 Task: Get directions from Grand Teton National Park, Wyoming, United States to Walnut Canyon National Monument, Arizona, United States and reverse  starting point and destination and check the flight options
Action: Mouse moved to (419, 680)
Screenshot: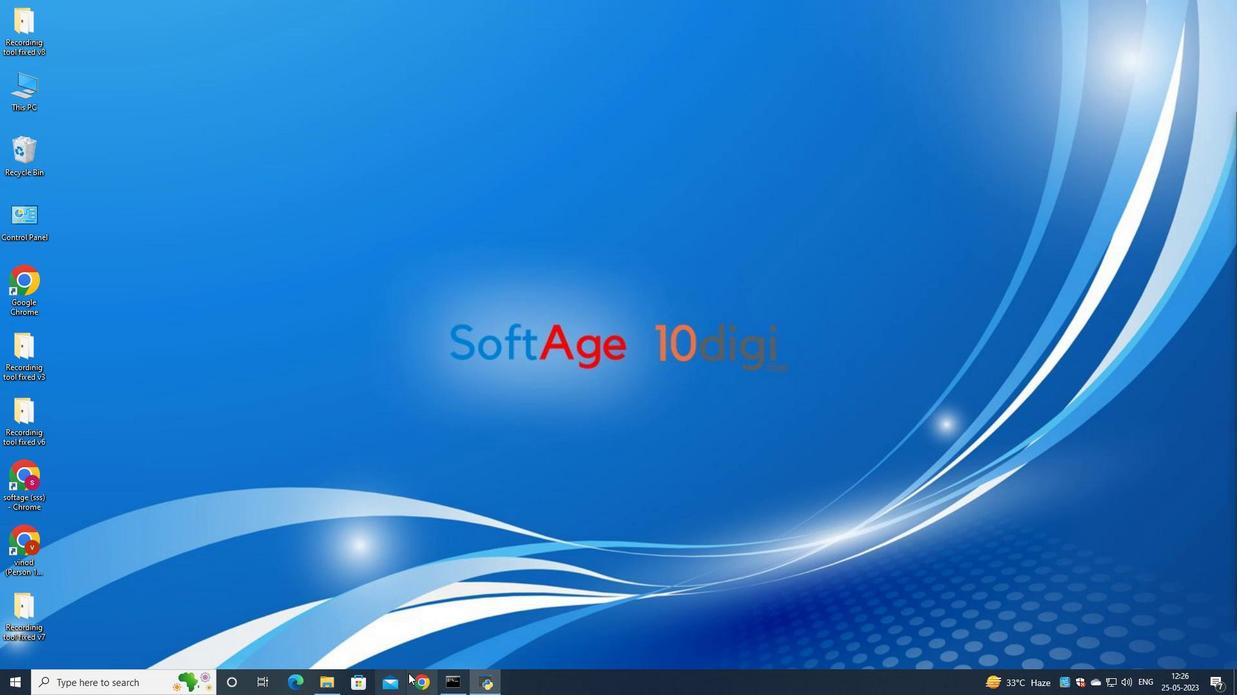 
Action: Mouse pressed left at (419, 680)
Screenshot: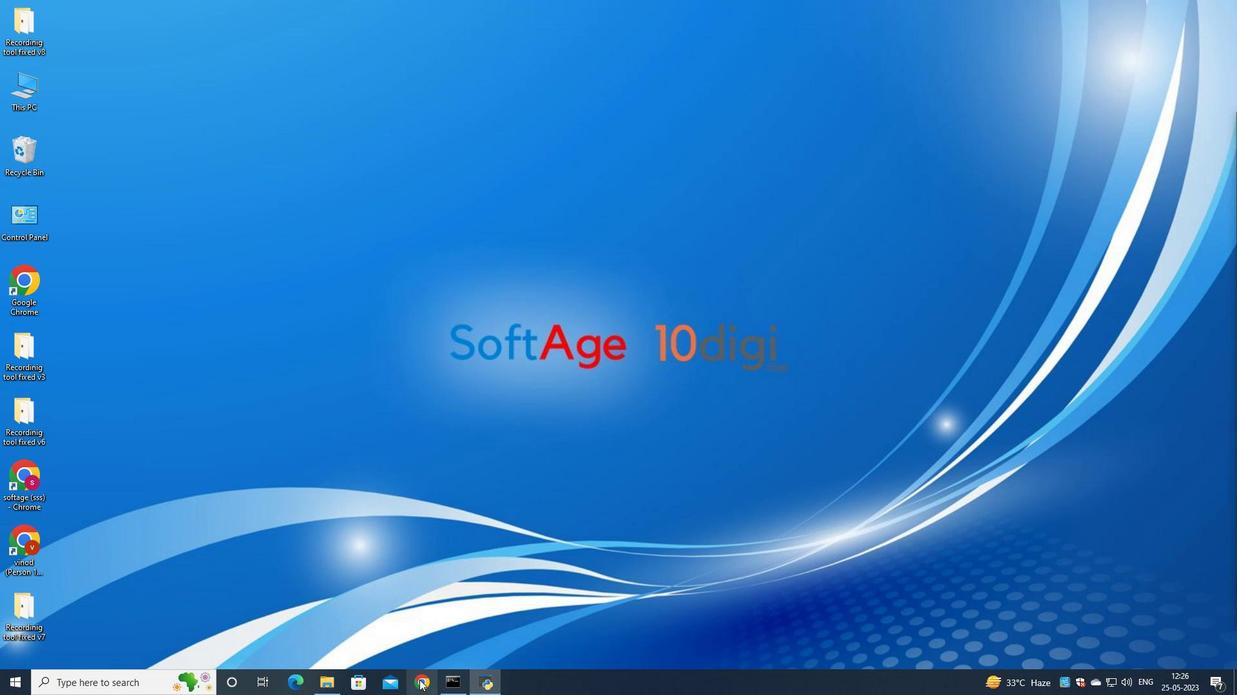 
Action: Mouse moved to (552, 397)
Screenshot: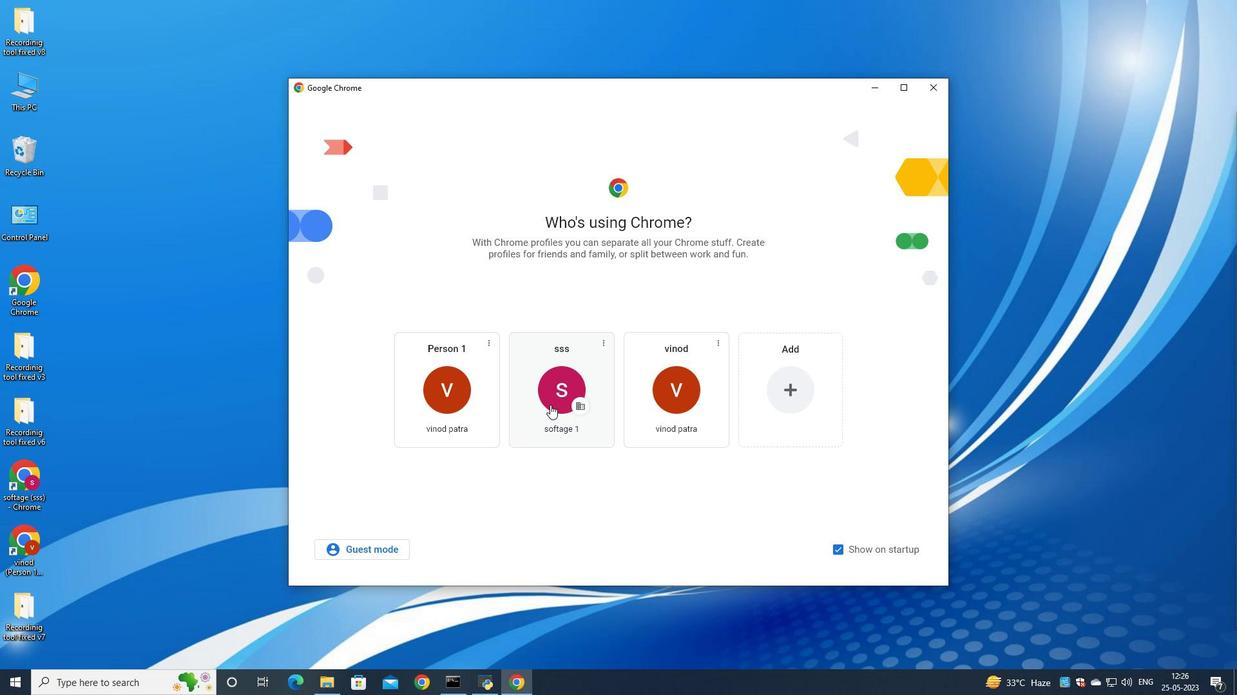 
Action: Mouse pressed left at (552, 397)
Screenshot: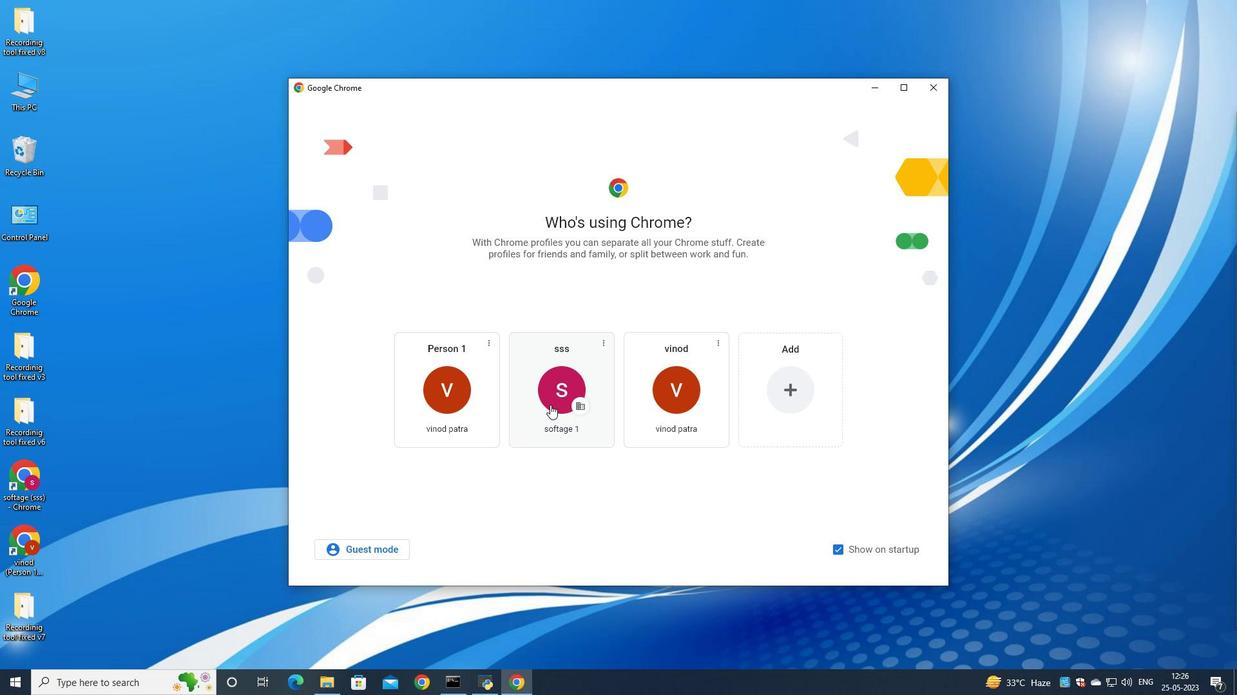 
Action: Mouse moved to (1185, 65)
Screenshot: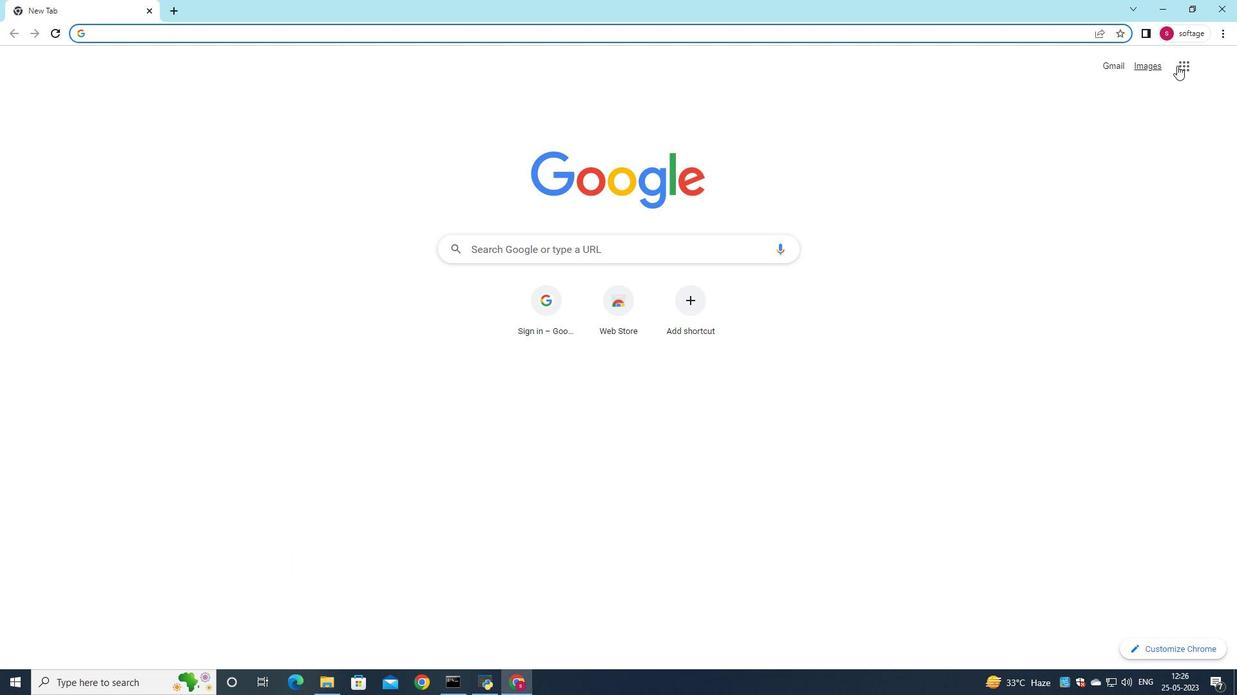 
Action: Mouse pressed left at (1185, 65)
Screenshot: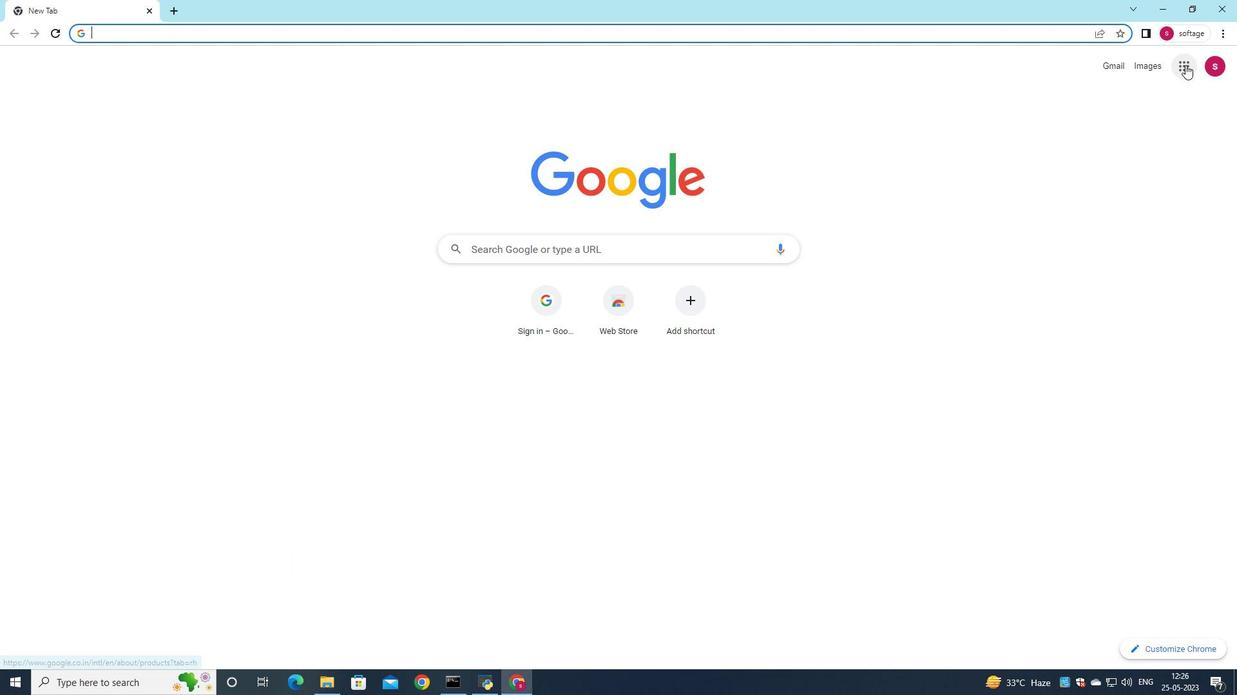 
Action: Mouse moved to (1165, 251)
Screenshot: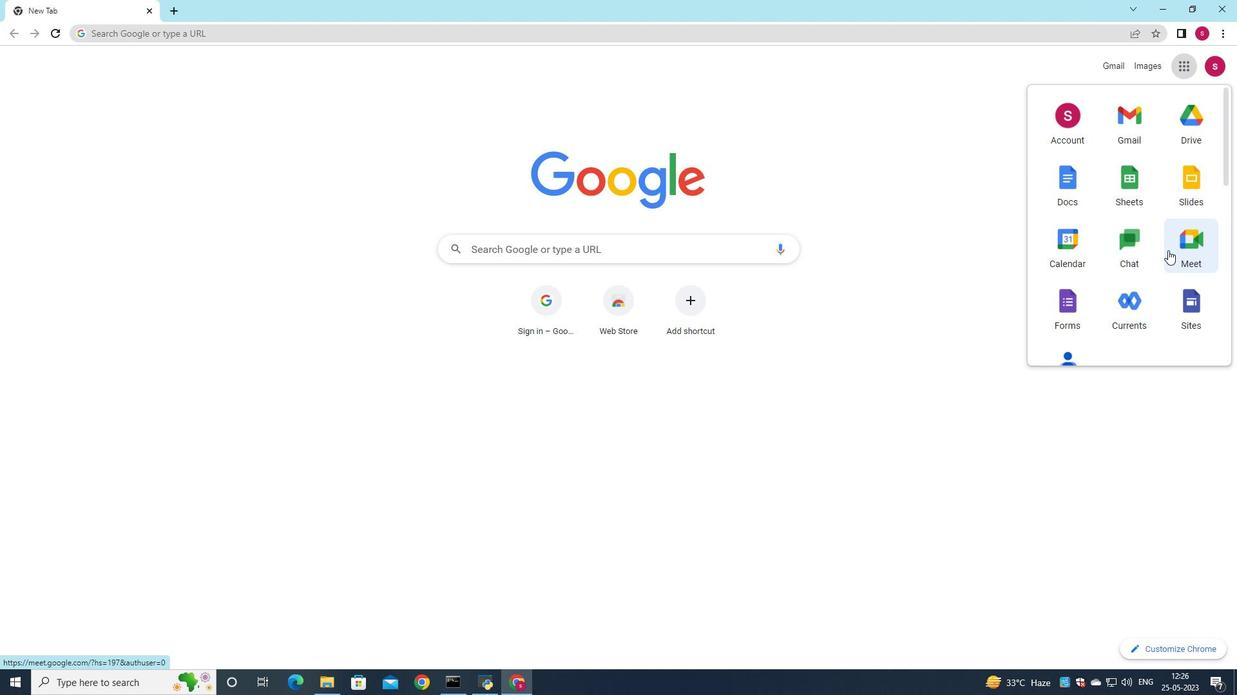 
Action: Mouse scrolled (1165, 251) with delta (0, 0)
Screenshot: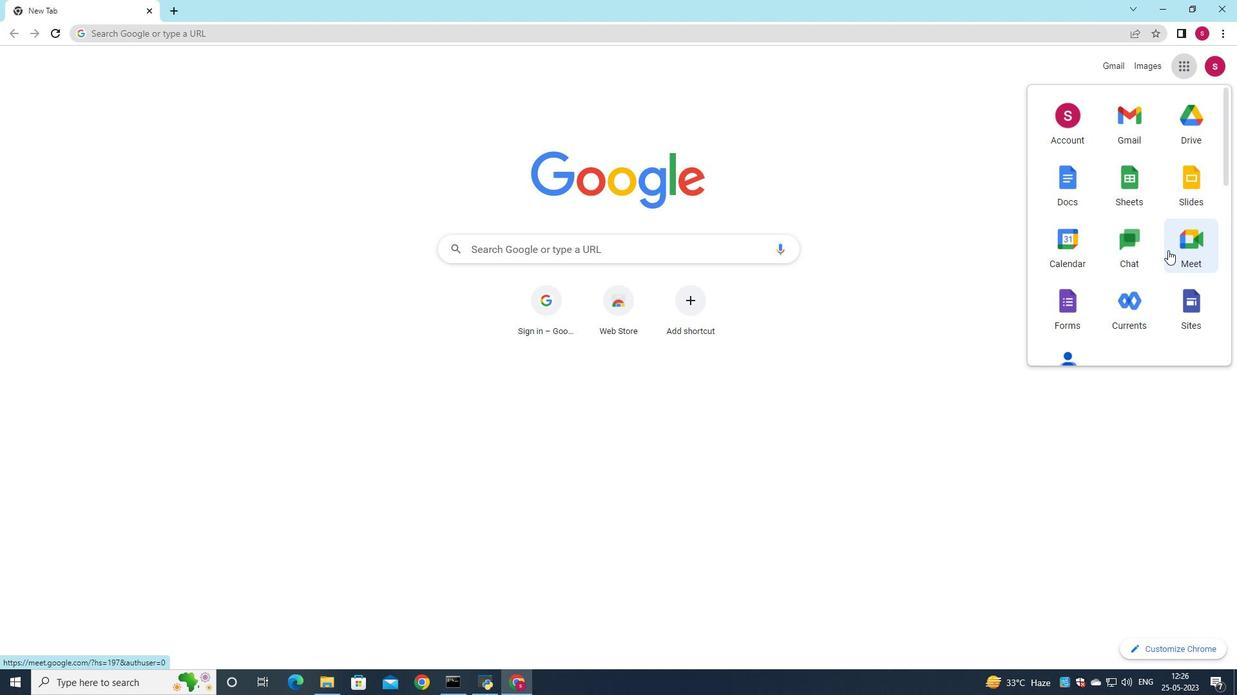 
Action: Mouse moved to (1165, 252)
Screenshot: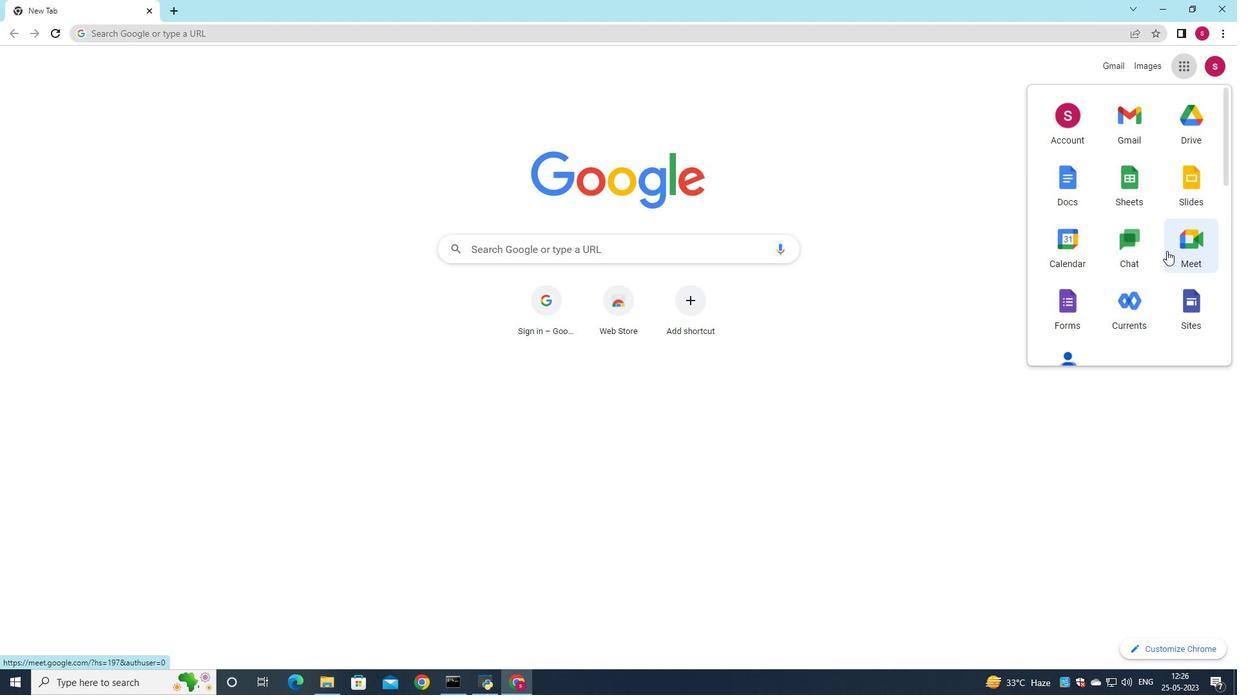 
Action: Mouse scrolled (1165, 251) with delta (0, 0)
Screenshot: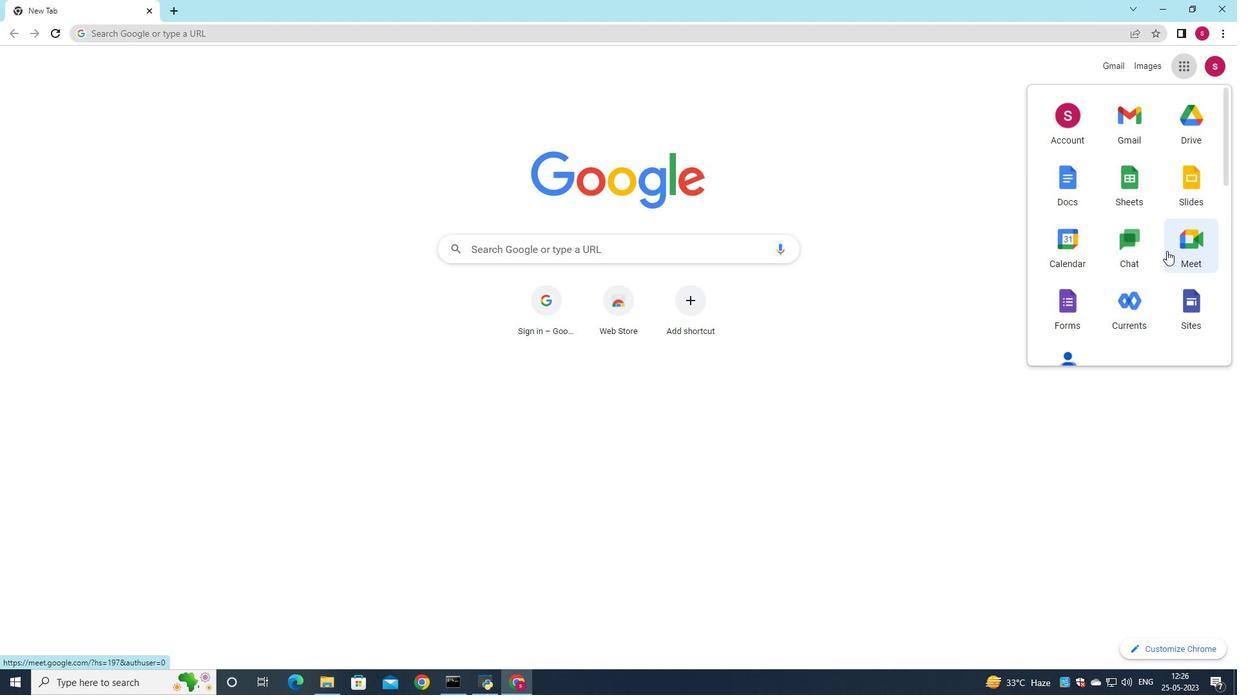 
Action: Mouse moved to (1192, 318)
Screenshot: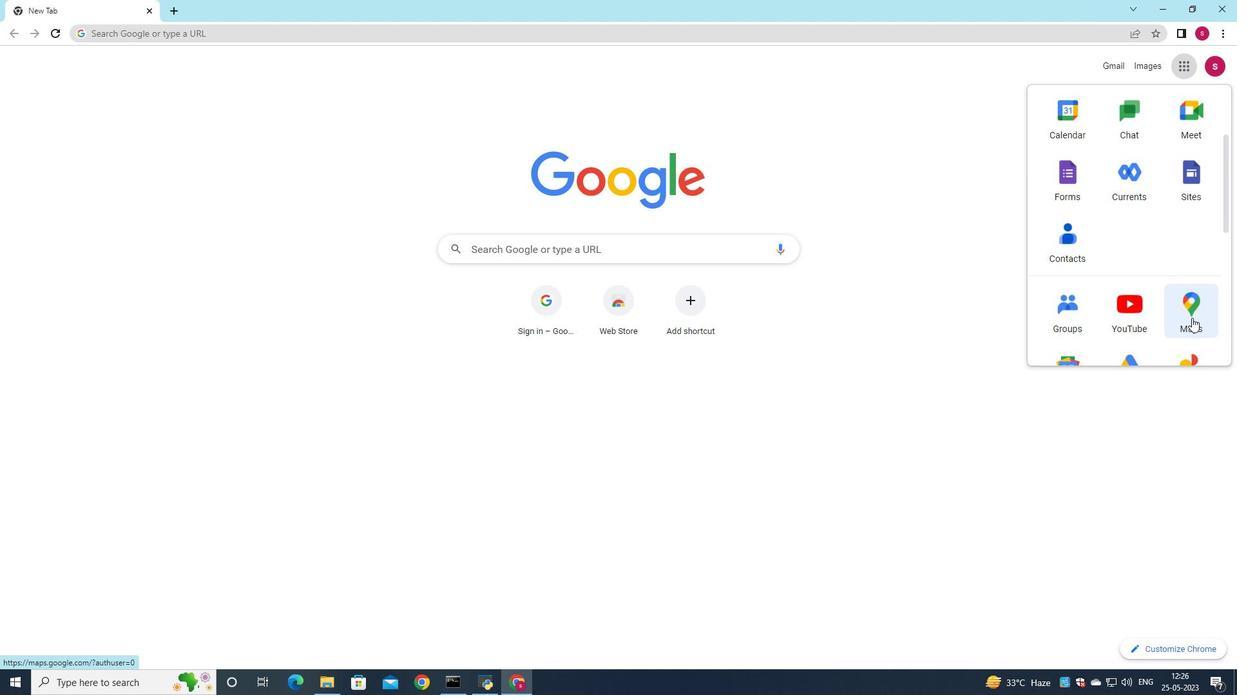 
Action: Mouse pressed left at (1192, 318)
Screenshot: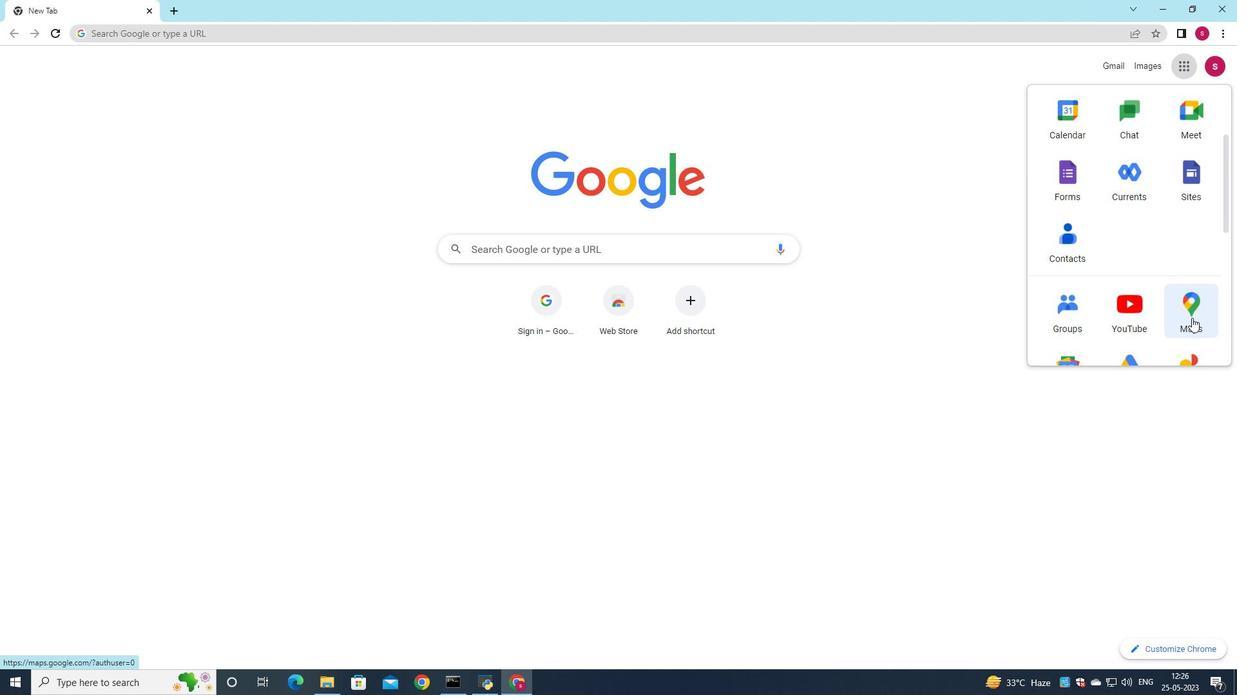 
Action: Mouse moved to (287, 56)
Screenshot: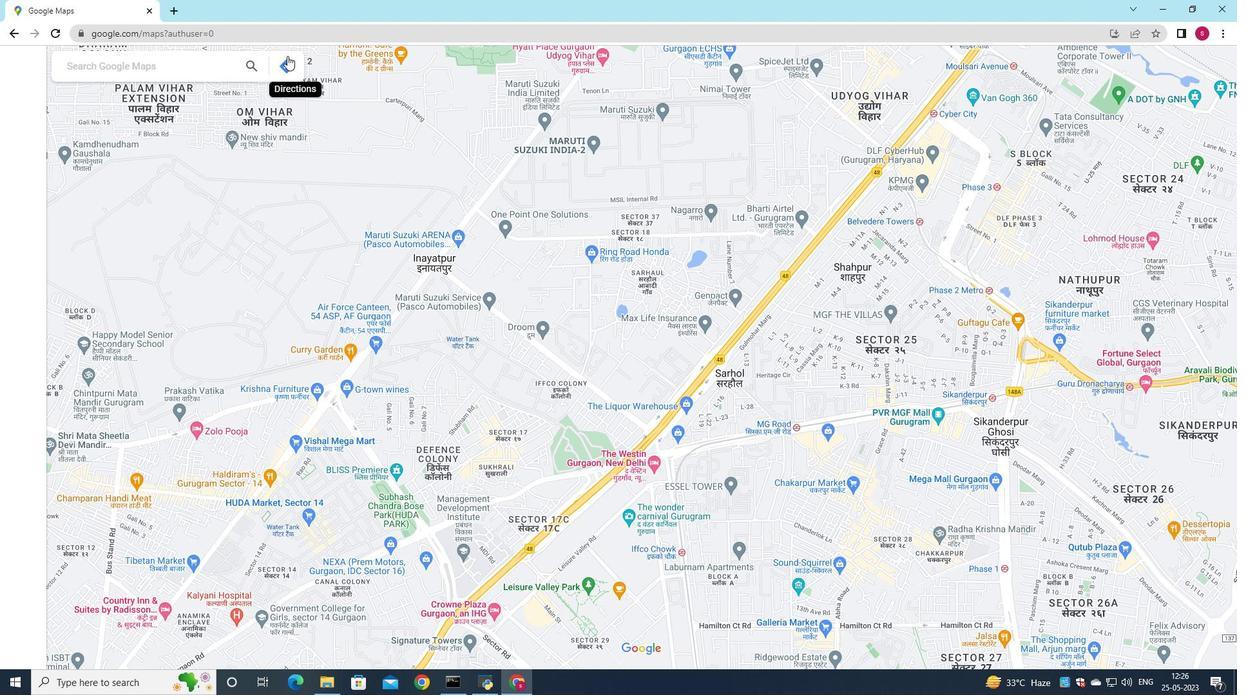 
Action: Mouse pressed left at (287, 56)
Screenshot: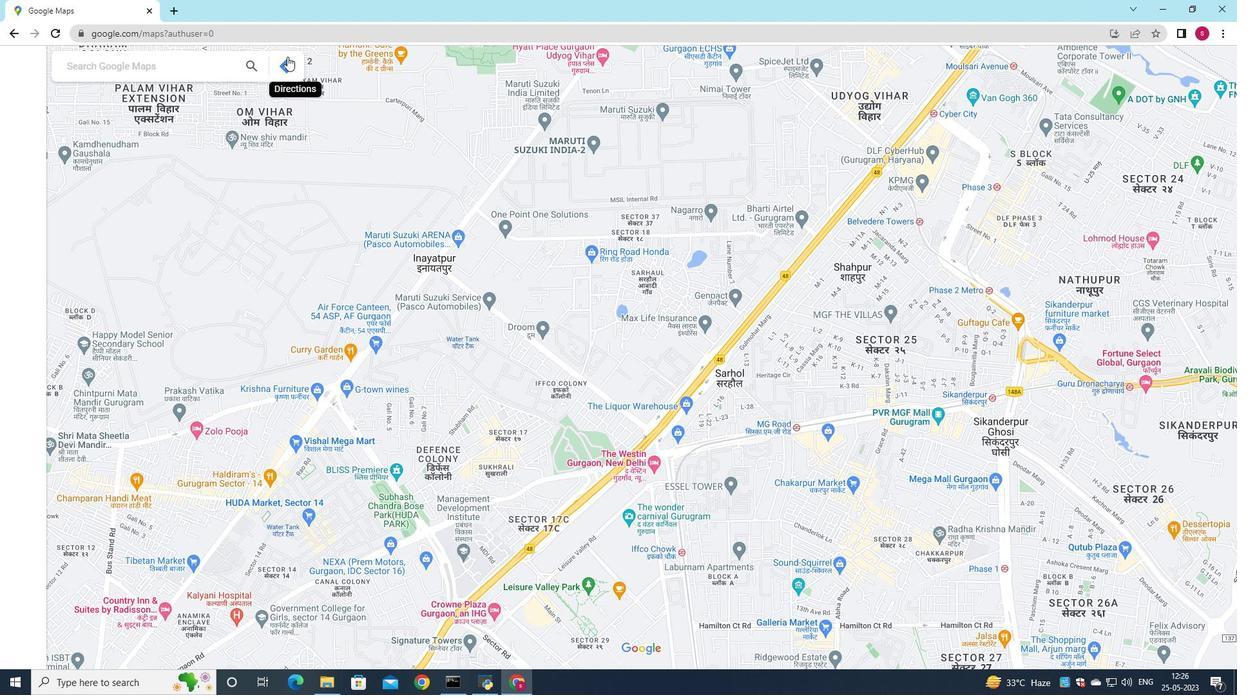 
Action: Mouse moved to (225, 154)
Screenshot: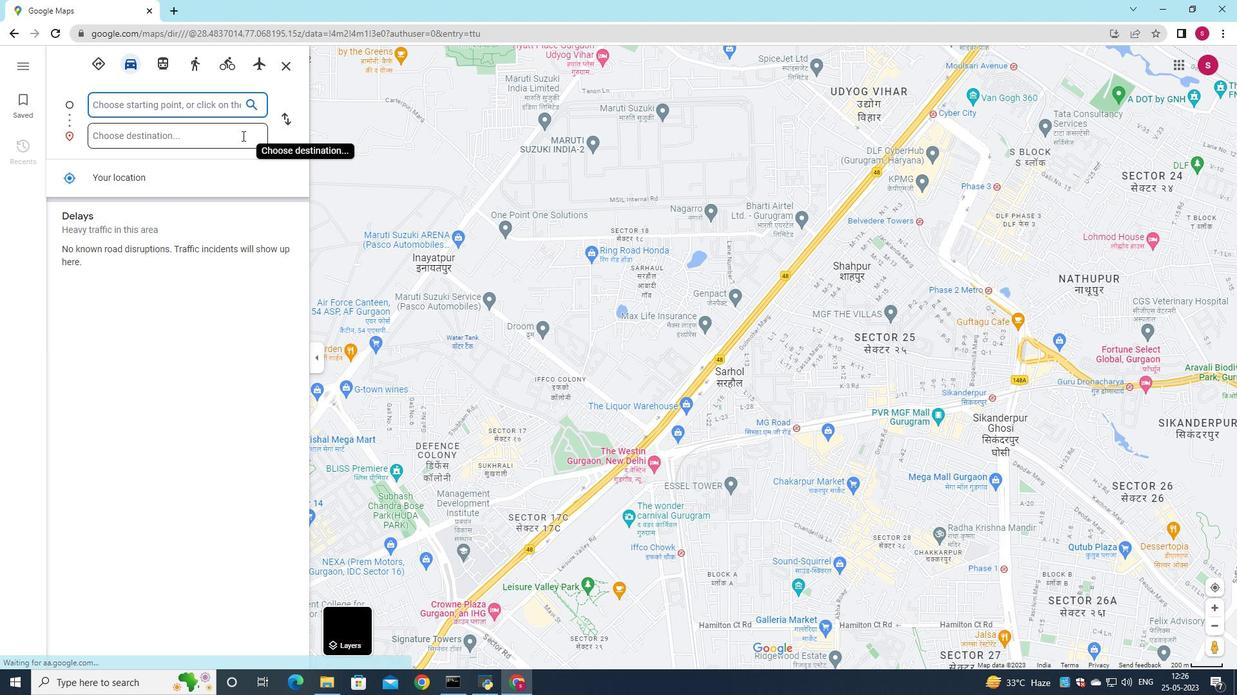 
Action: Key pressed <Key.shift>grand<Key.space><Key.backspace><Key.backspace><Key.backspace><Key.backspace><Key.backspace><Key.backspace><Key.backspace><Key.backspace><Key.backspace><Key.backspace><Key.shift>Grand<Key.space><Key.shift>Teton<Key.space><Key.shift>national<Key.space><Key.shift><Key.shift><Key.shift><Key.shift><Key.shift><Key.shift><Key.shift><Key.shift><Key.shift><Key.shift><Key.shift><Key.shift>park,<Key.shift>Wyoming,<Key.shift>ub<Key.backspace>nited<Key.space><Key.shift>states
Screenshot: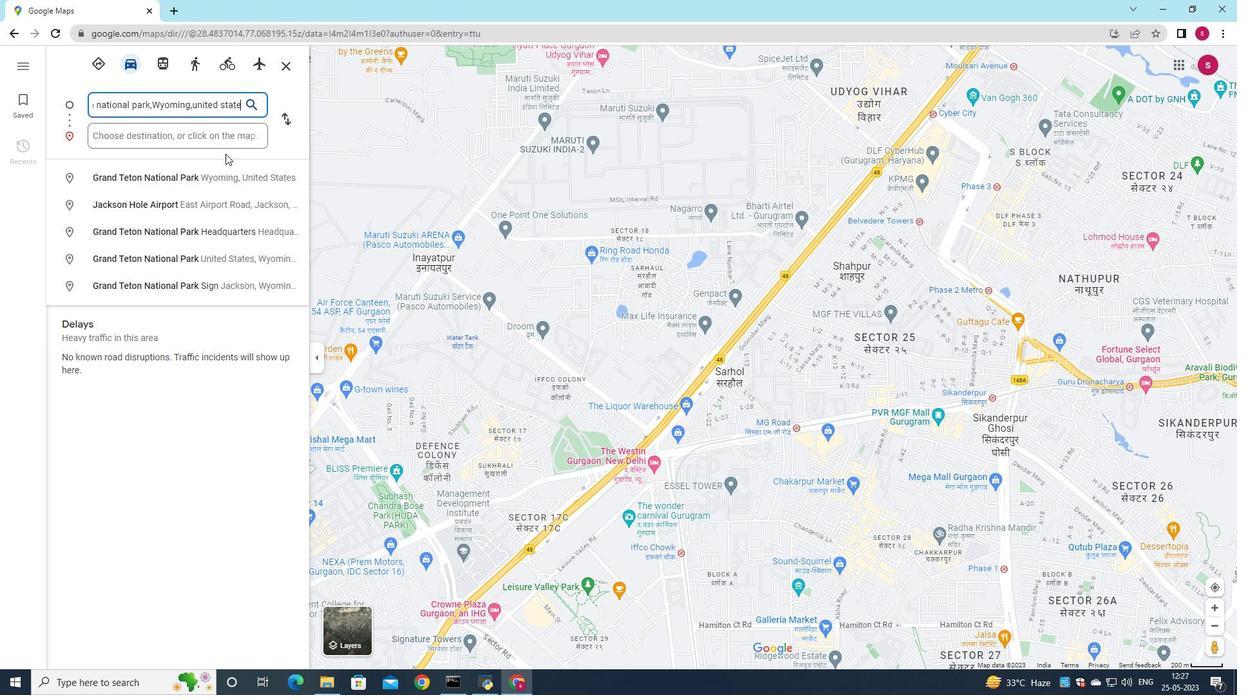 
Action: Mouse moved to (137, 131)
Screenshot: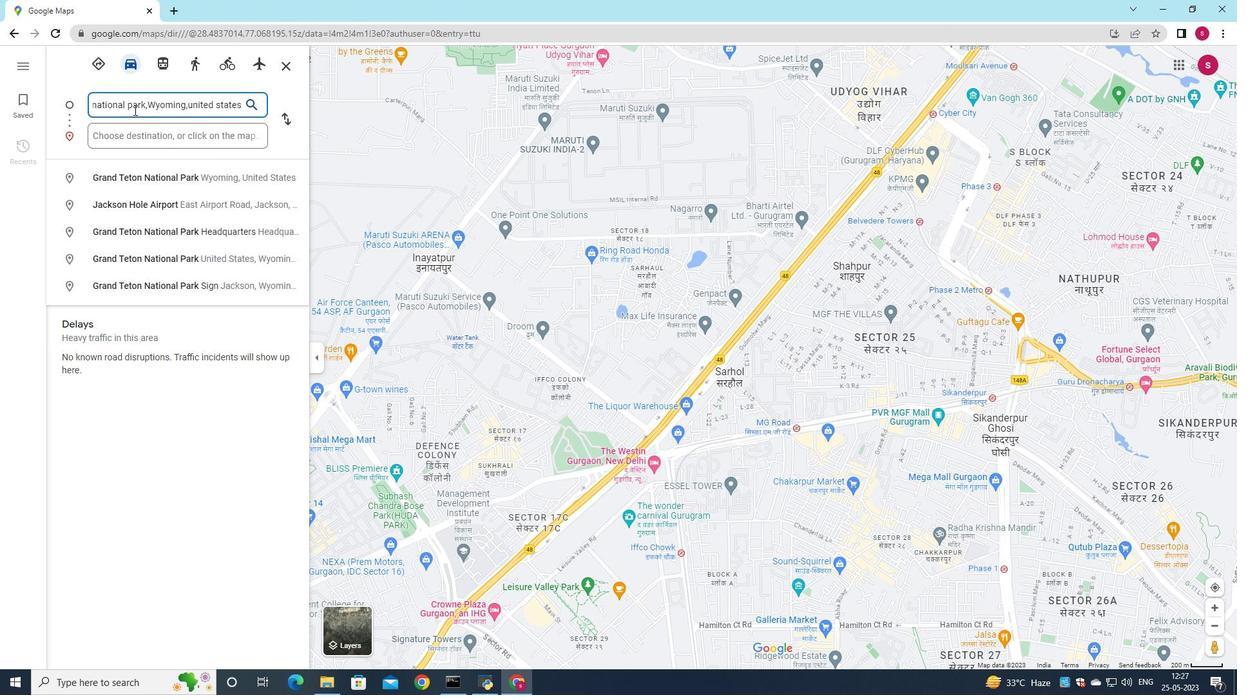 
Action: Mouse pressed left at (137, 131)
Screenshot: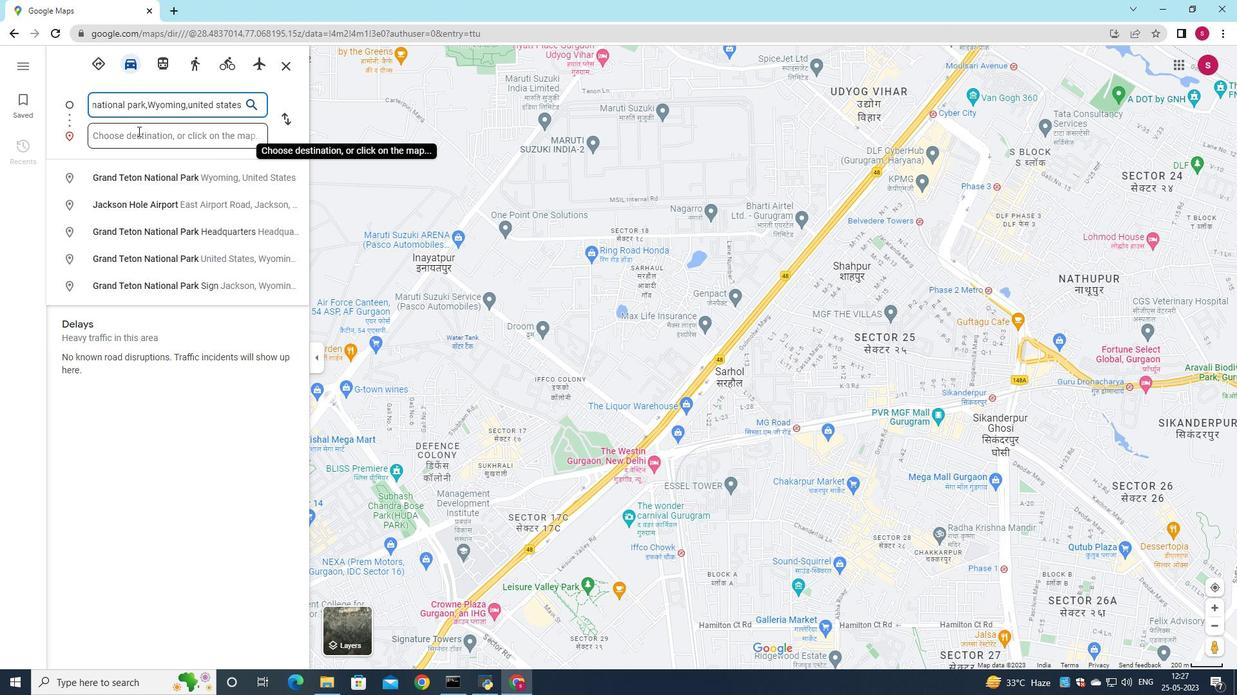
Action: Key pressed <Key.shift>Walnut<Key.space><Key.shift>Canyon<Key.space><Key.shift>National<Key.space><Key.shift><Key.shift><Key.shift><Key.shift><Key.shift>park<Key.backspace><Key.backspace><Key.backspace><Key.backspace><Key.shift>monument,<Key.shift>Arizona,<Key.shift>United<Key.space><Key.shift>States
Screenshot: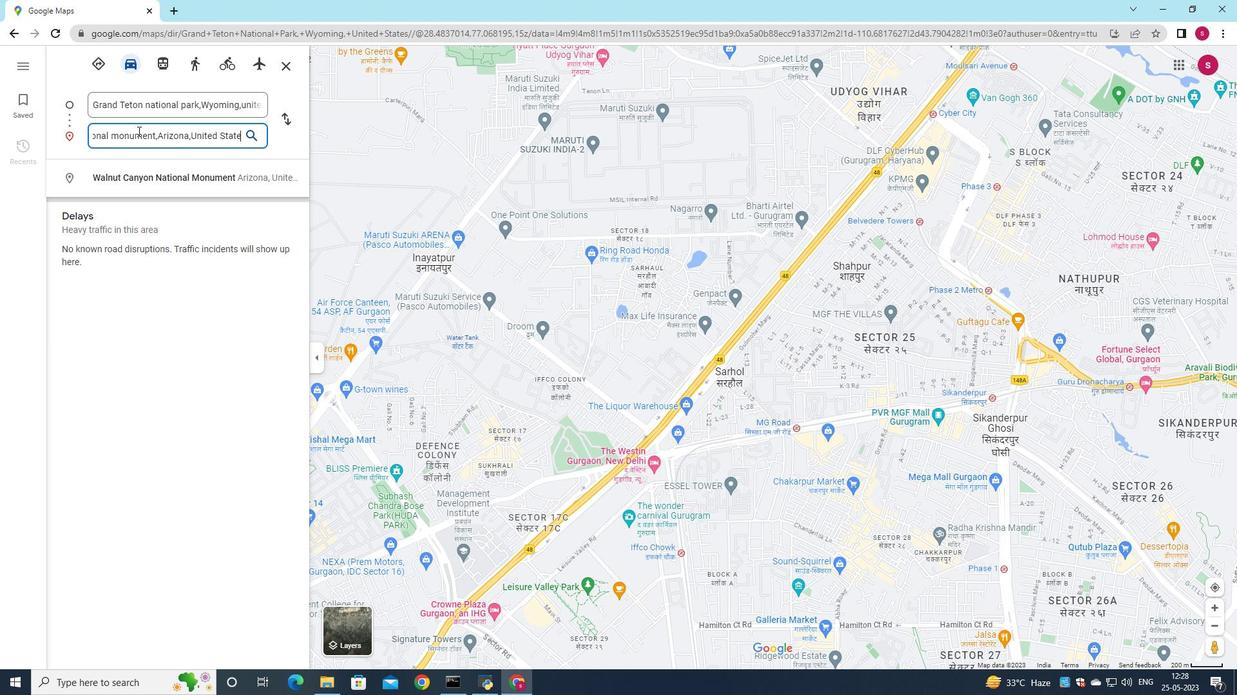 
Action: Mouse moved to (286, 113)
Screenshot: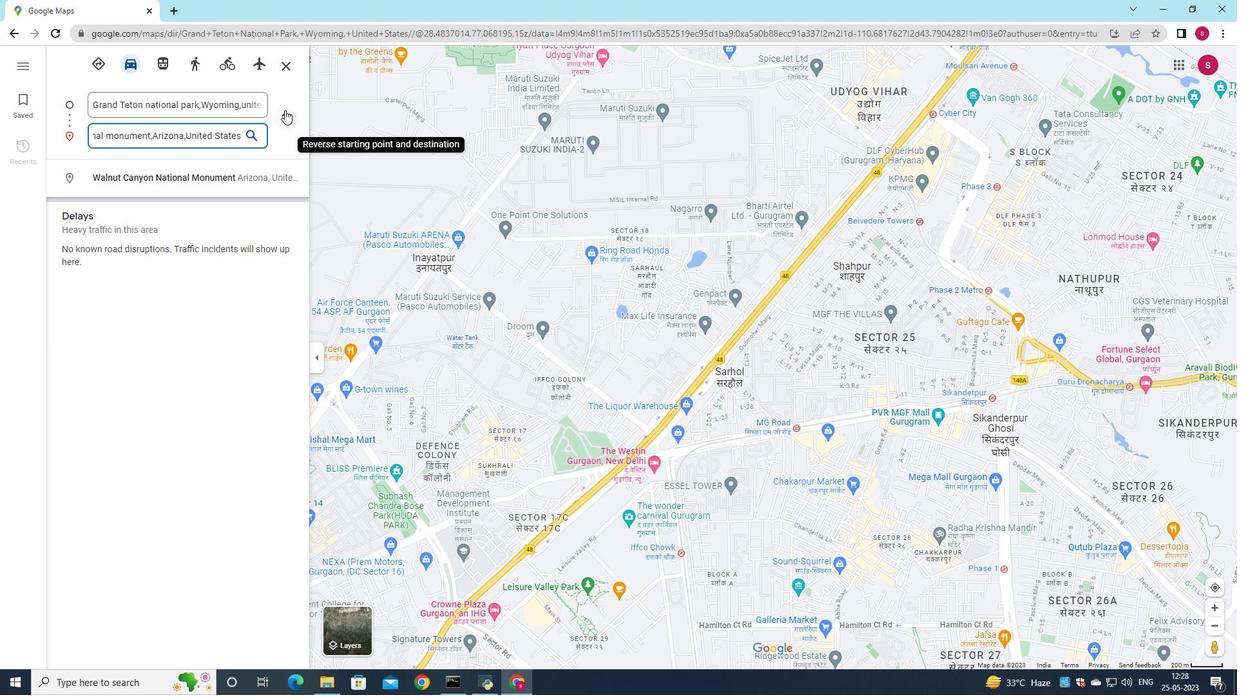 
Action: Mouse pressed left at (286, 113)
Screenshot: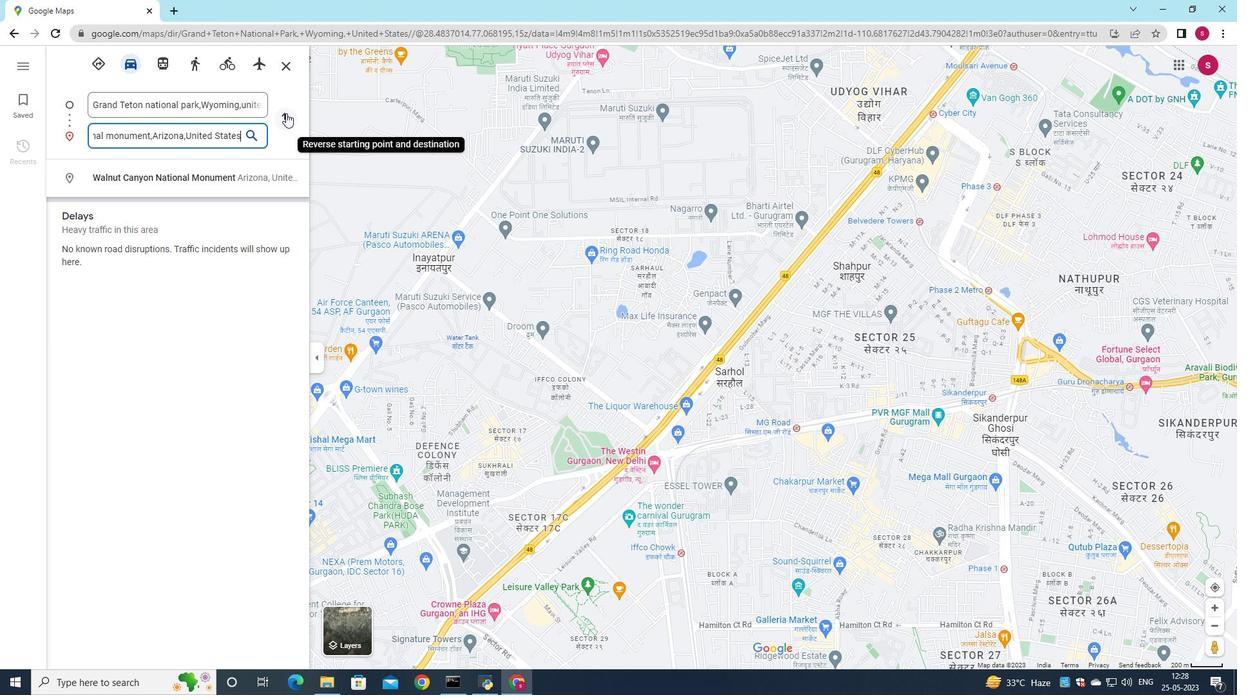 
Action: Mouse moved to (259, 67)
Screenshot: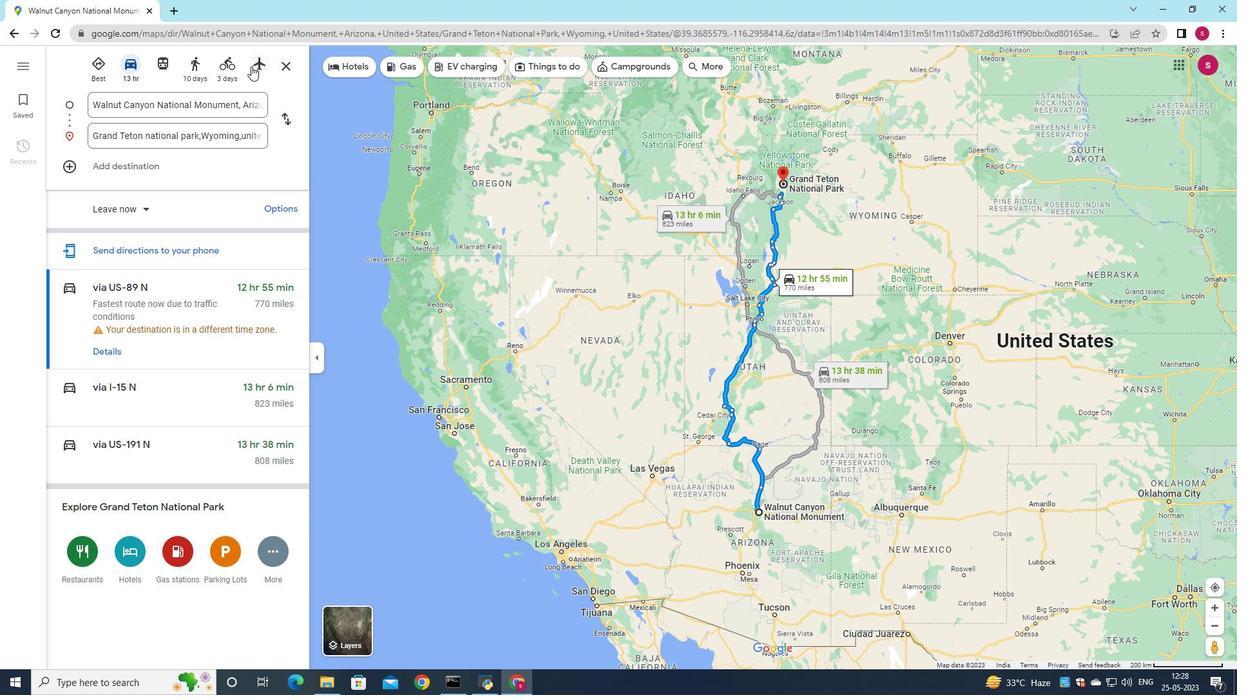 
Action: Mouse pressed left at (259, 67)
Screenshot: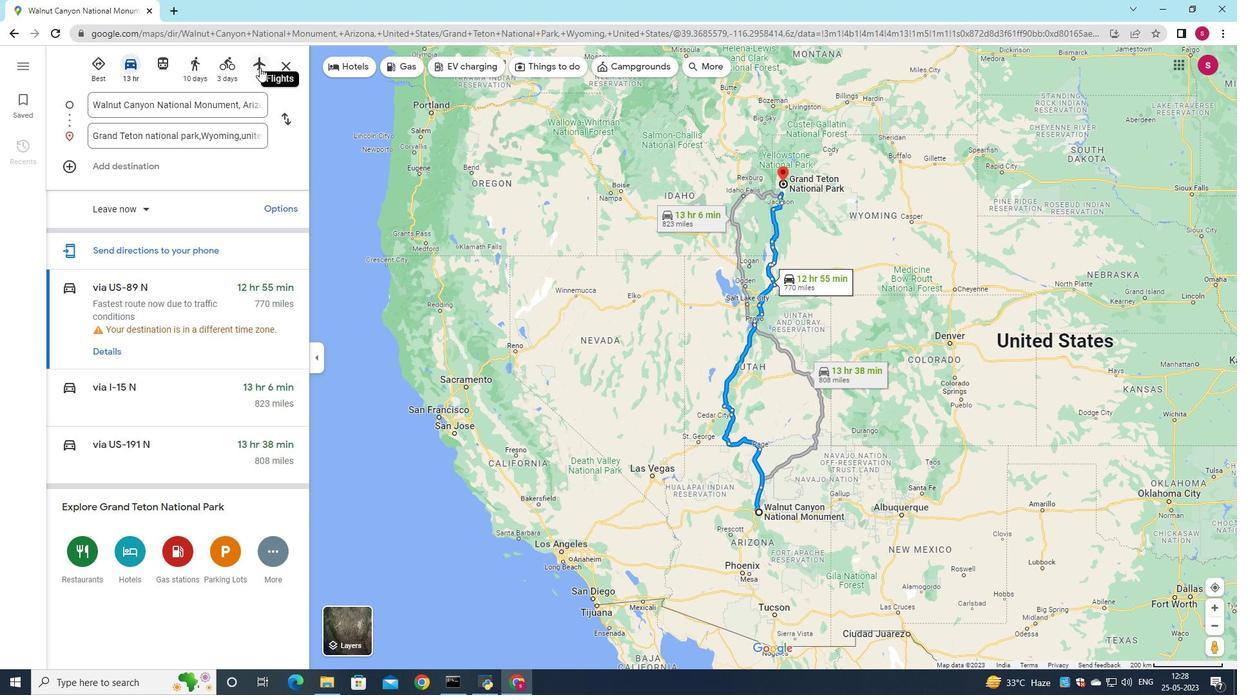 
Action: Mouse moved to (766, 495)
Screenshot: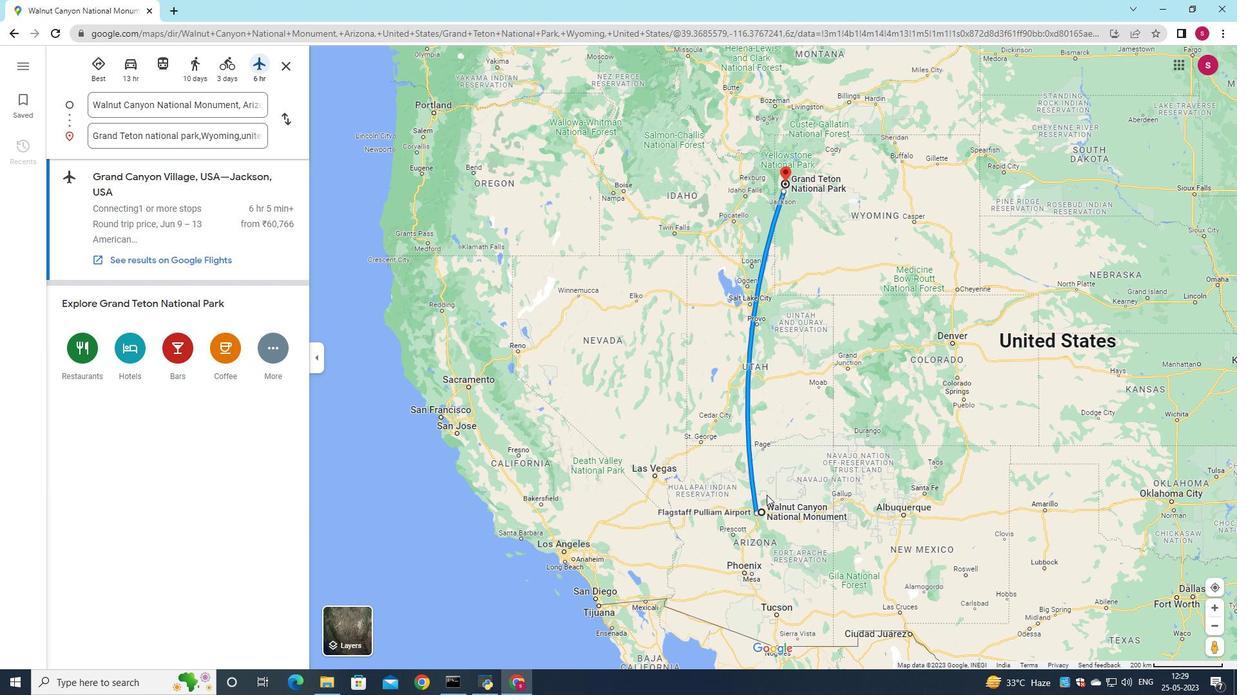 
Action: Mouse scrolled (766, 494) with delta (0, 0)
Screenshot: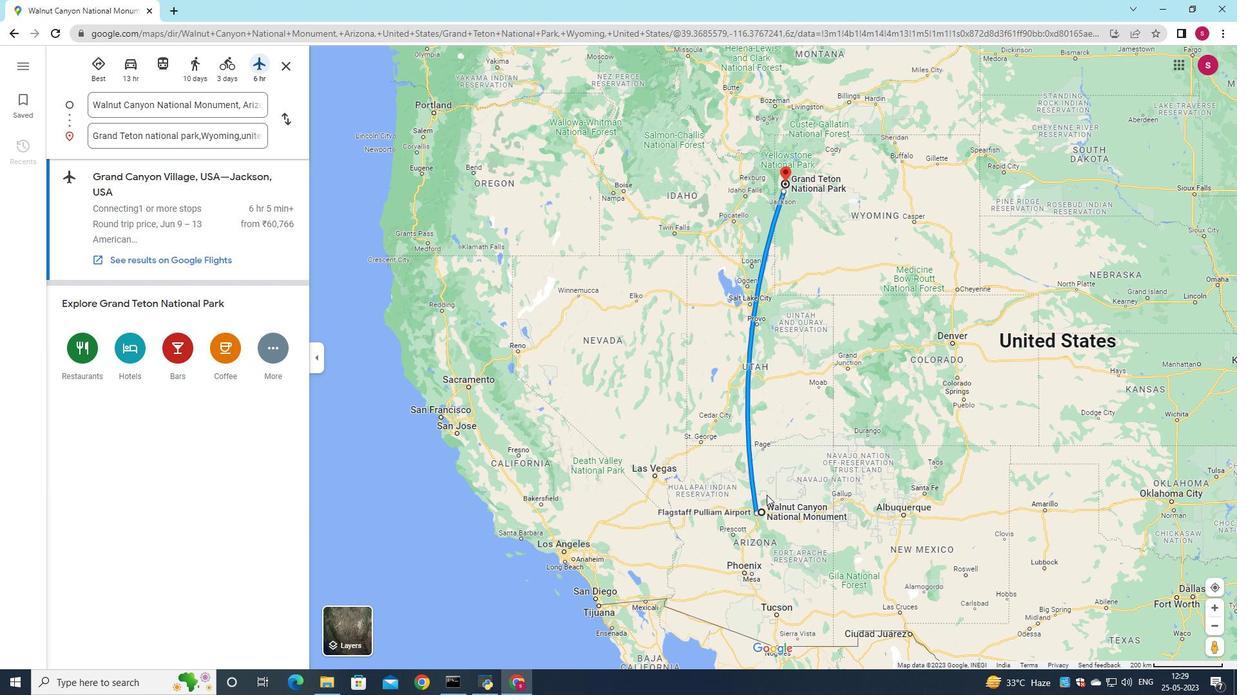 
Action: Mouse moved to (765, 495)
Screenshot: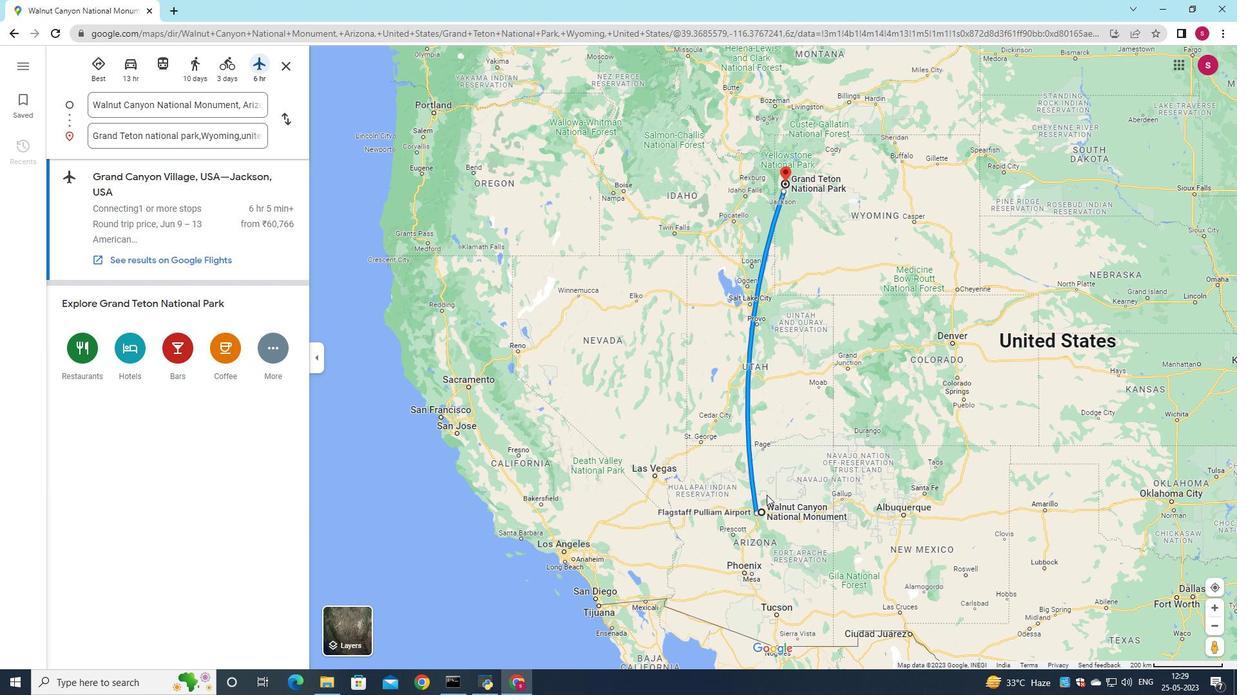 
Action: Mouse scrolled (765, 494) with delta (0, 0)
Screenshot: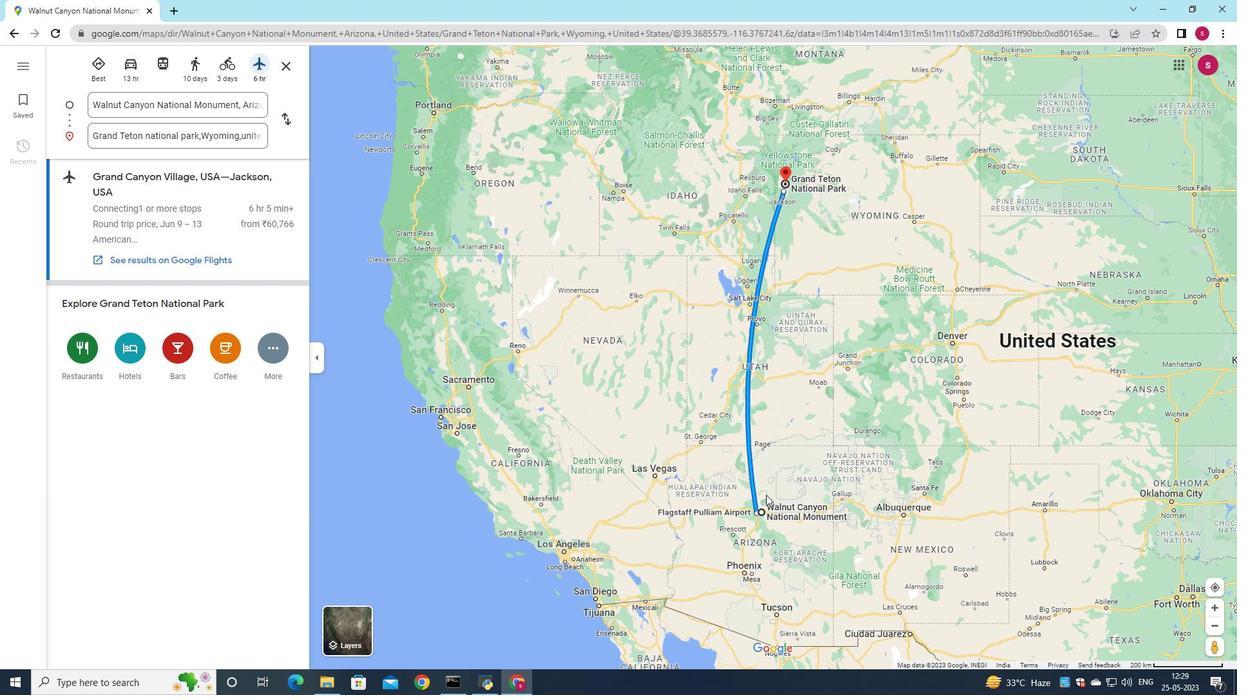 
Action: Mouse scrolled (765, 496) with delta (0, 0)
Screenshot: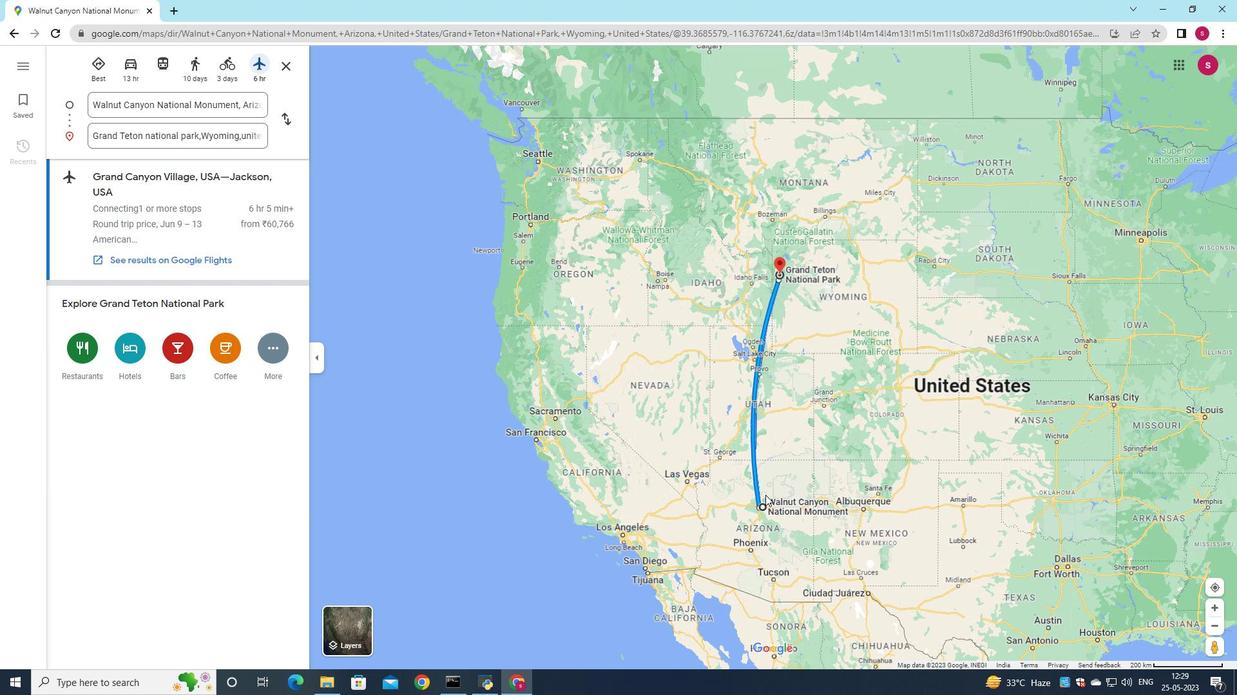 
Action: Mouse scrolled (765, 496) with delta (0, 0)
Screenshot: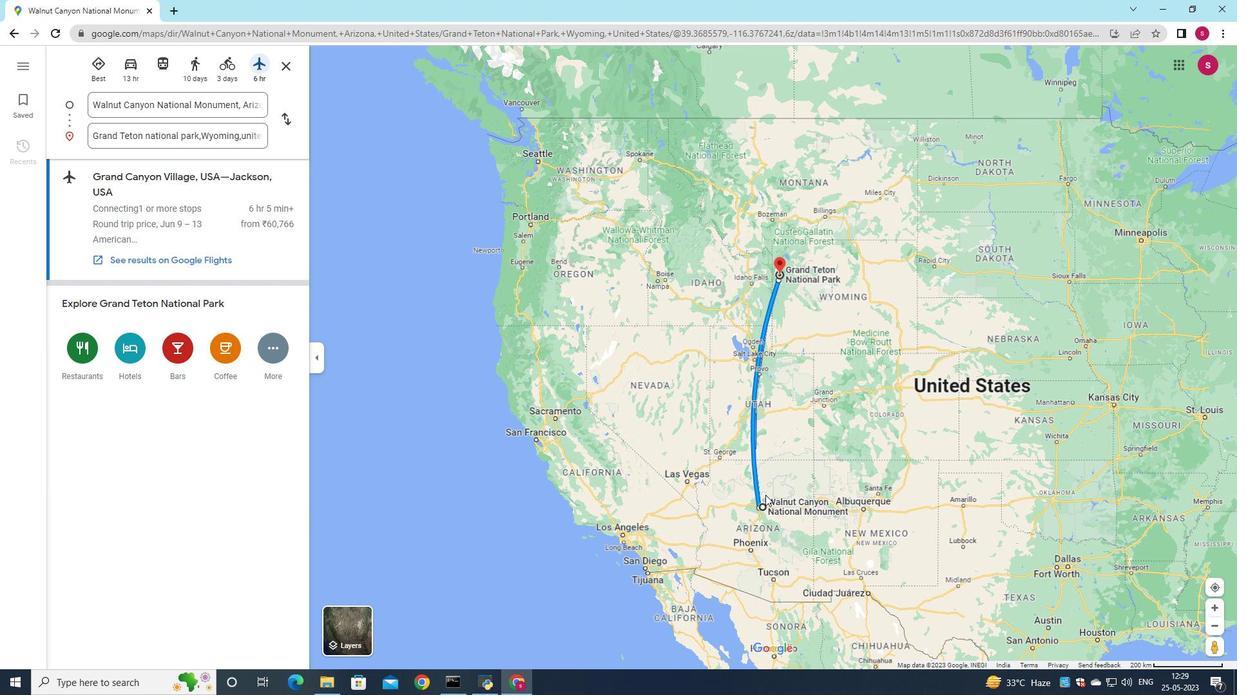 
Action: Mouse scrolled (765, 496) with delta (0, 0)
Screenshot: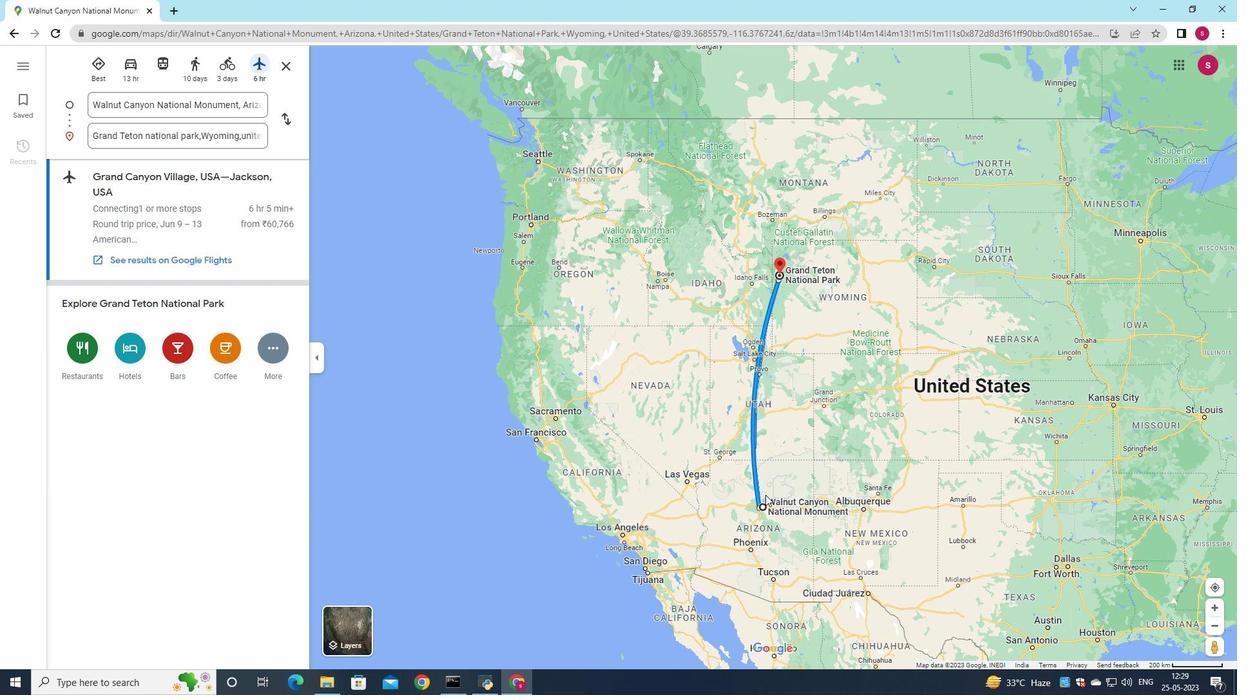 
Action: Mouse scrolled (765, 496) with delta (0, 0)
Screenshot: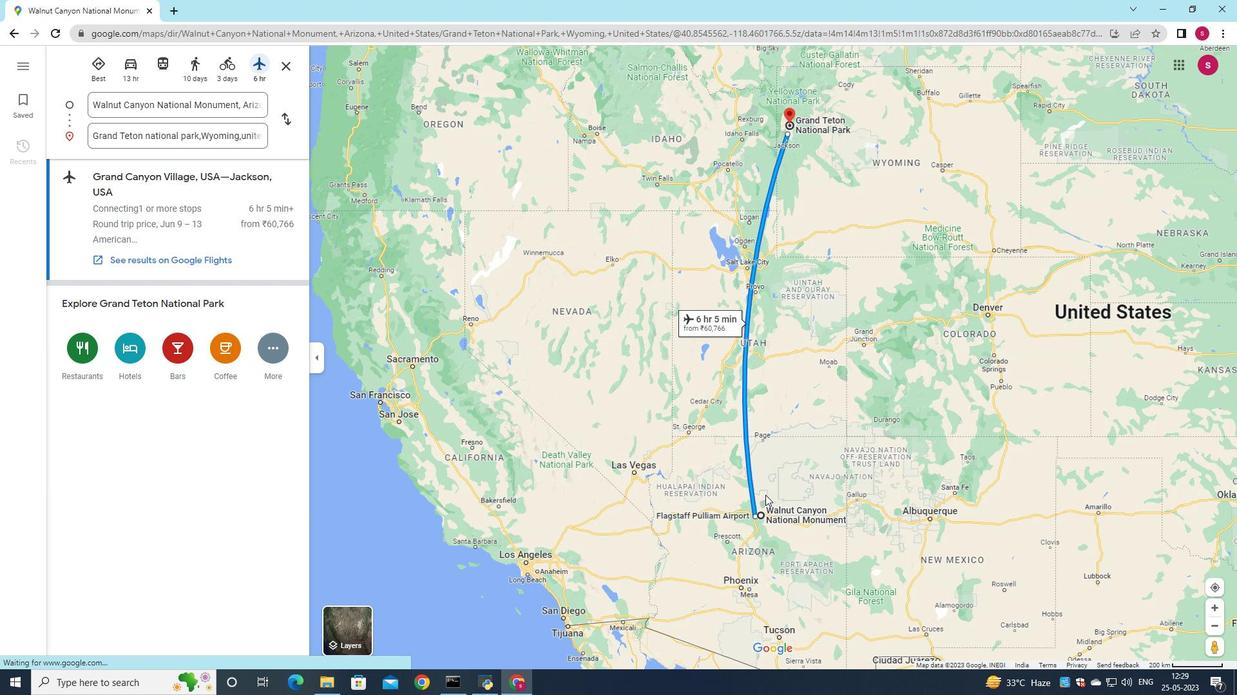 
Action: Mouse scrolled (765, 496) with delta (0, 0)
Screenshot: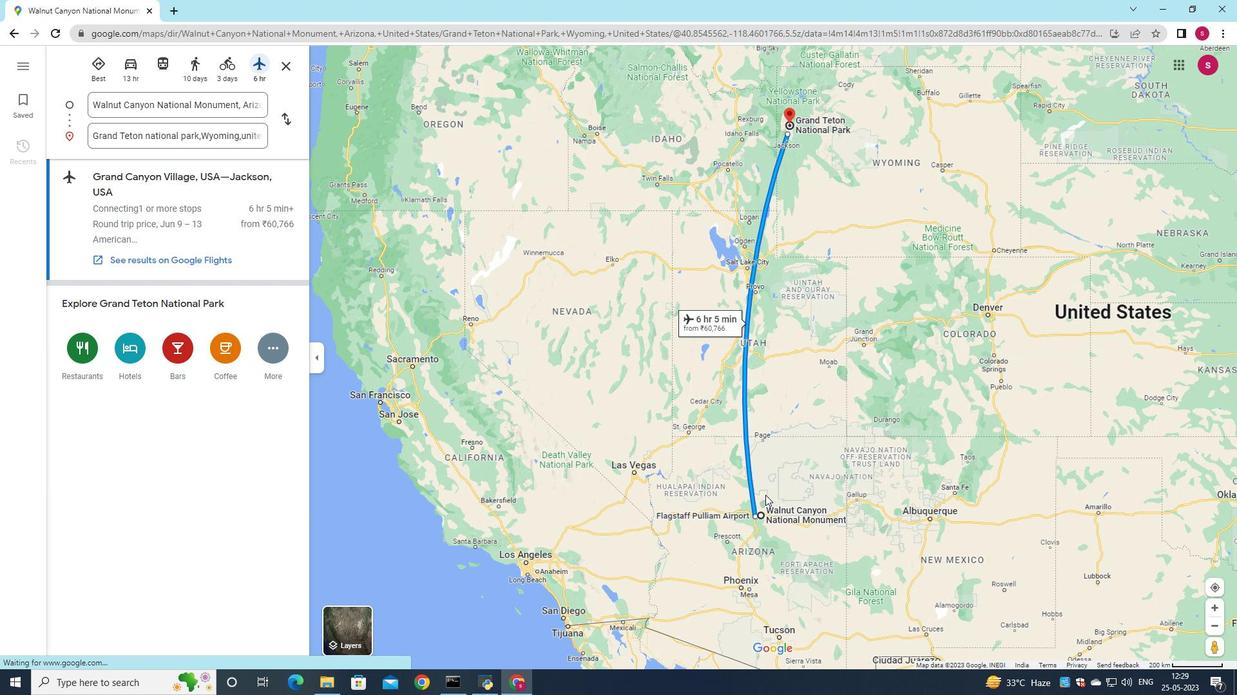
Action: Mouse moved to (725, 265)
Screenshot: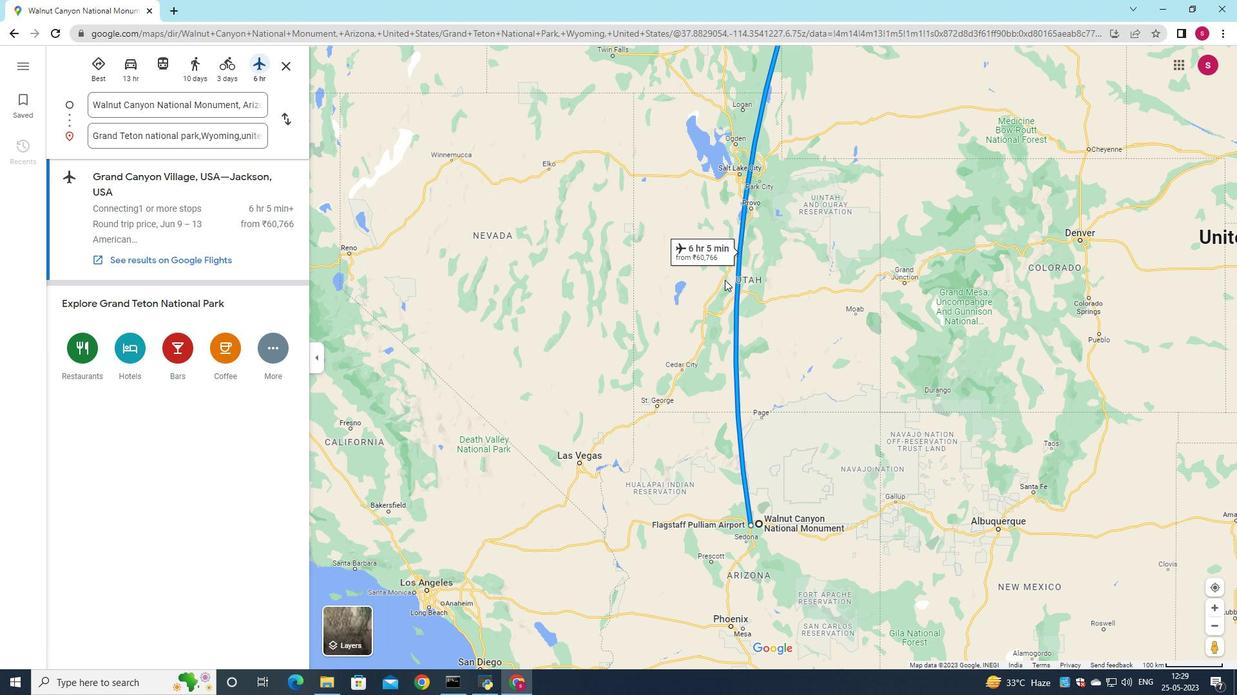 
Action: Mouse scrolled (725, 264) with delta (0, 0)
Screenshot: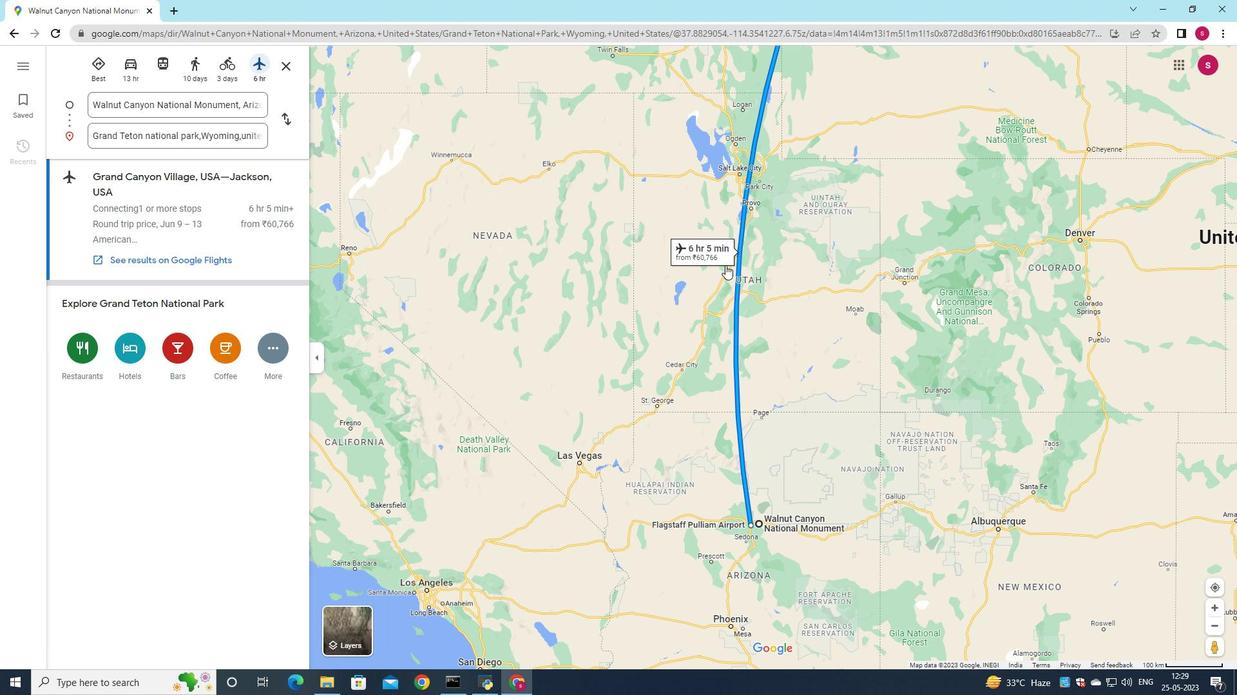 
Action: Mouse scrolled (725, 264) with delta (0, 0)
Screenshot: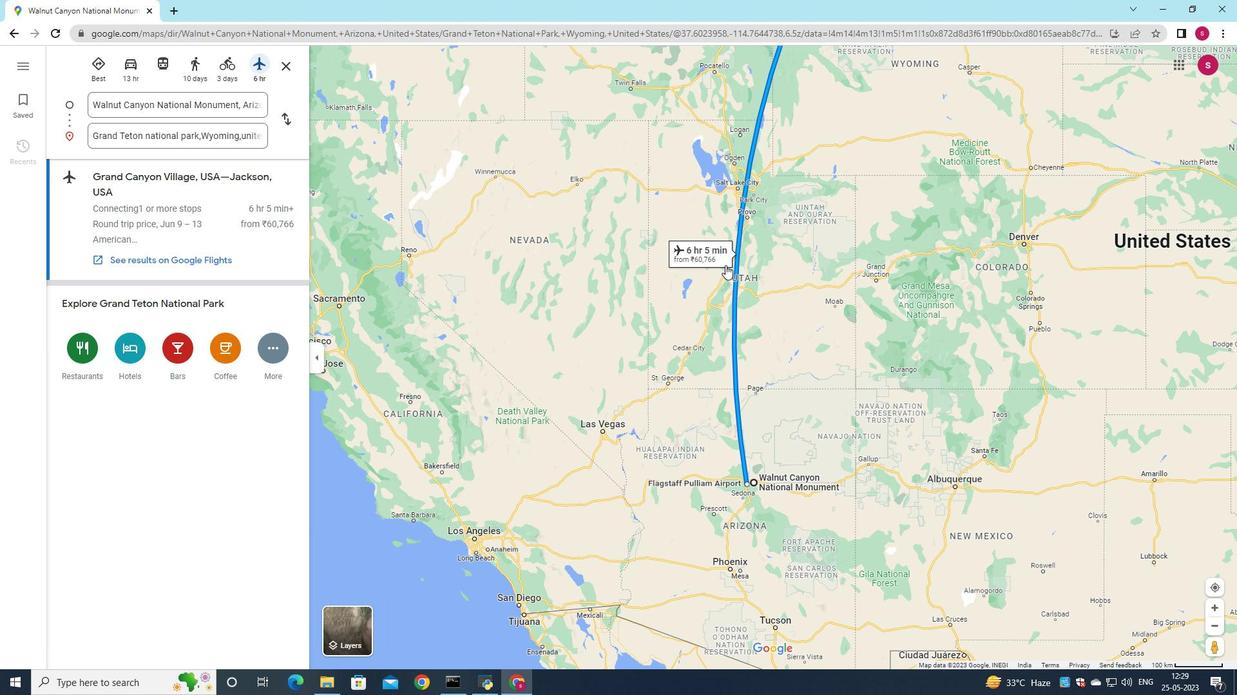 
Action: Mouse moved to (789, 148)
Screenshot: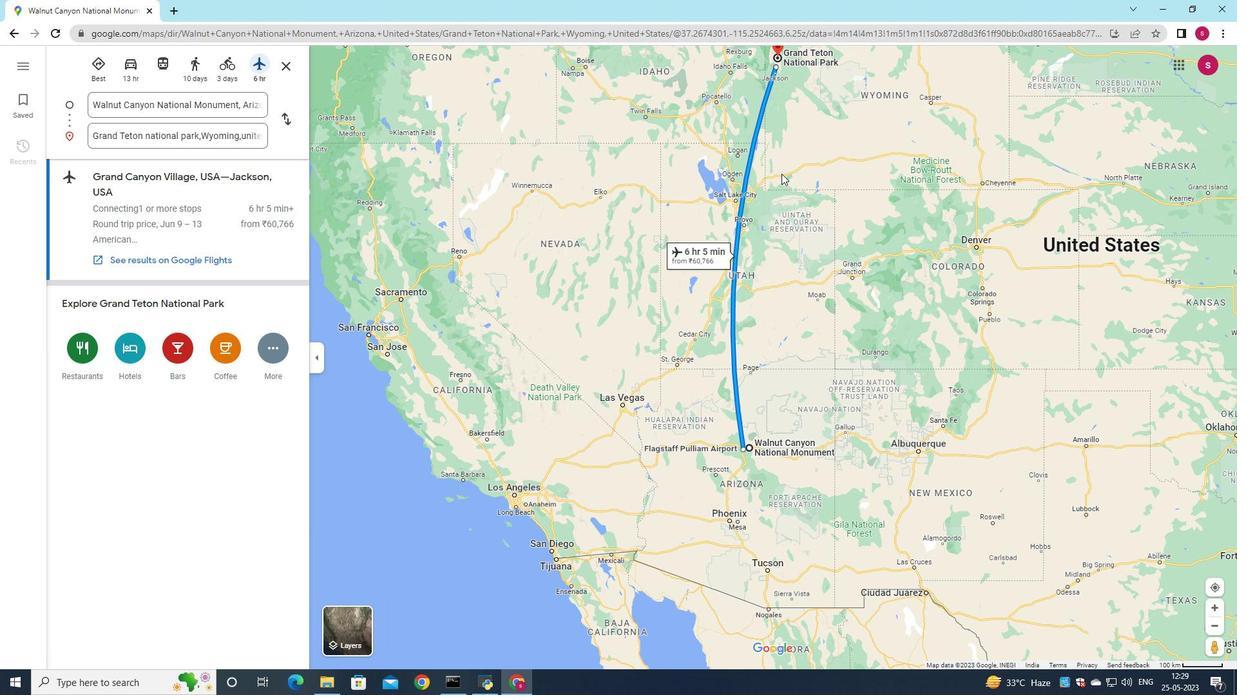 
Action: Mouse scrolled (789, 148) with delta (0, 0)
Screenshot: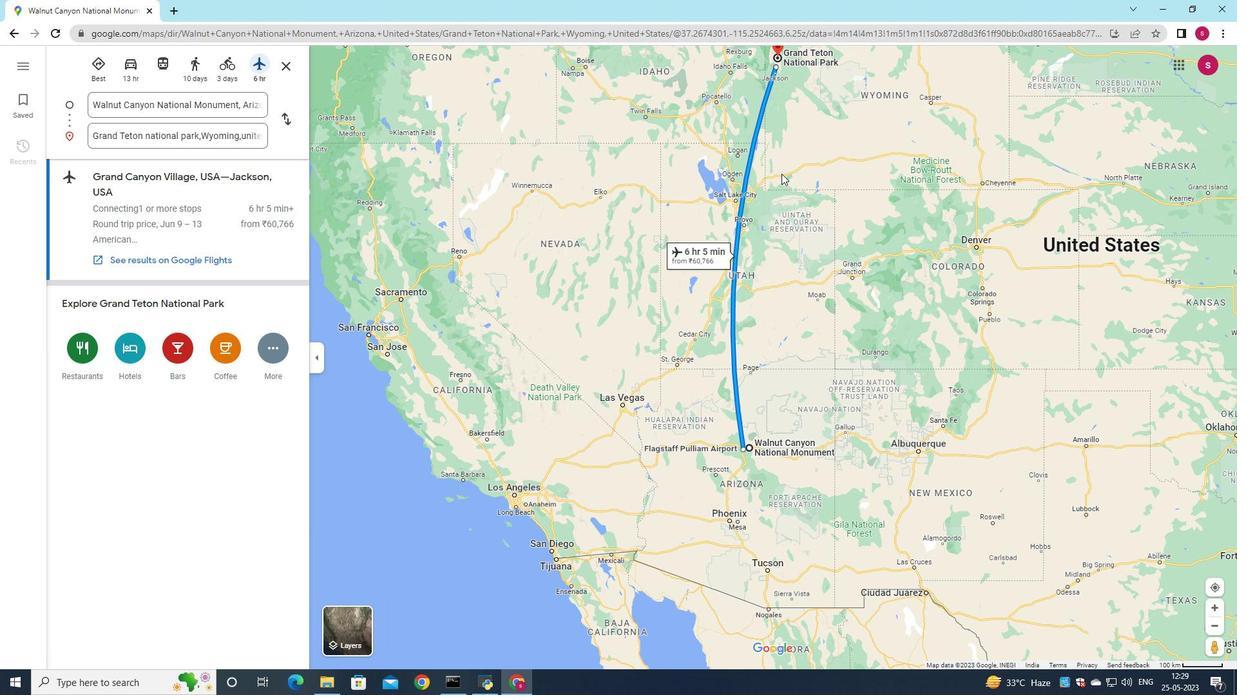 
Action: Mouse moved to (790, 146)
Screenshot: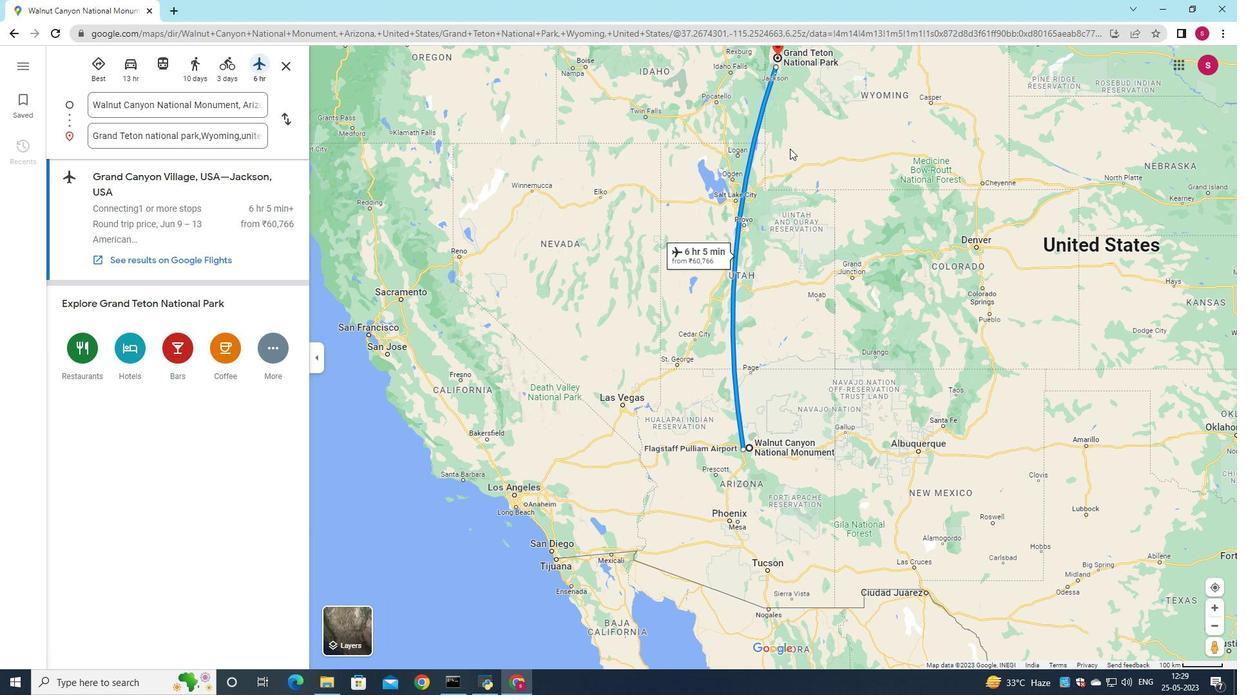
Action: Mouse scrolled (790, 147) with delta (0, 0)
Screenshot: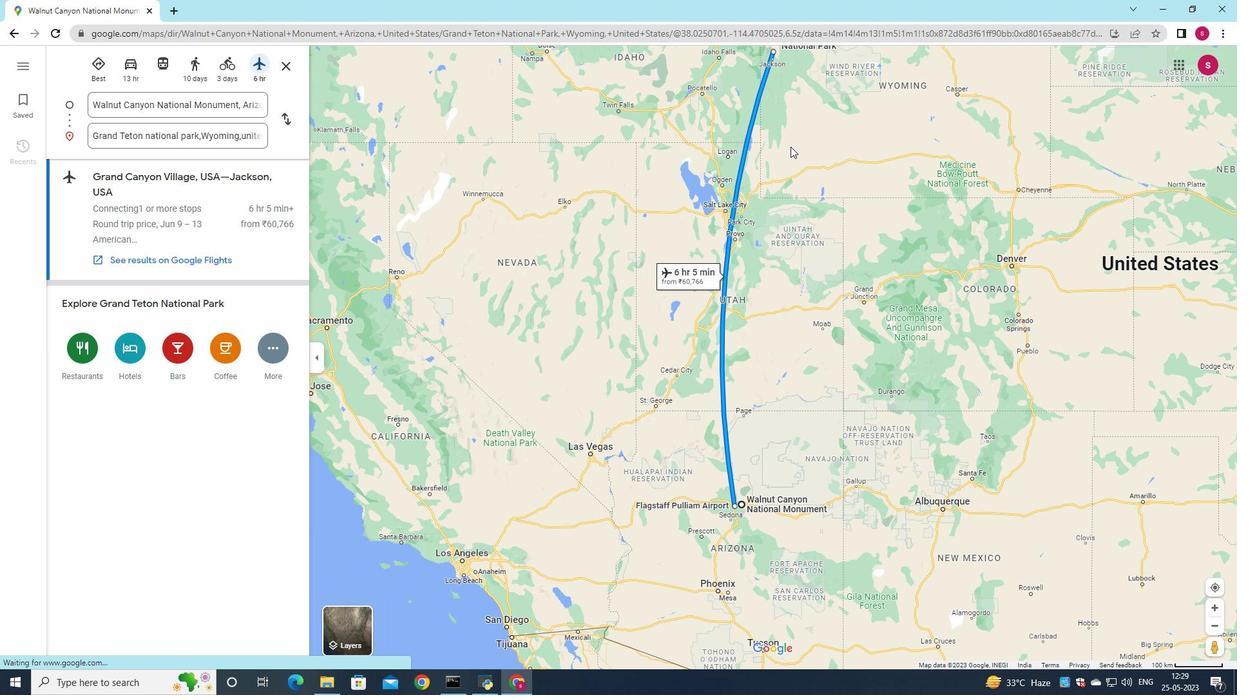 
Action: Mouse scrolled (790, 147) with delta (0, 0)
Screenshot: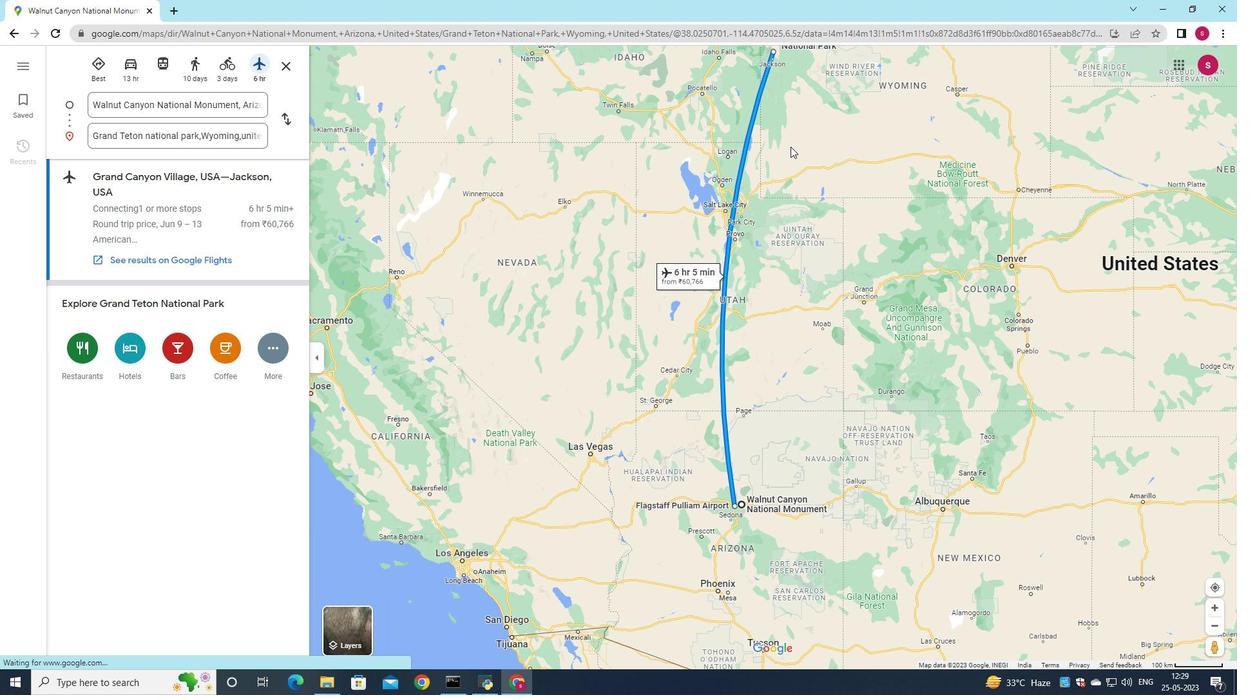 
Action: Mouse moved to (742, 250)
Screenshot: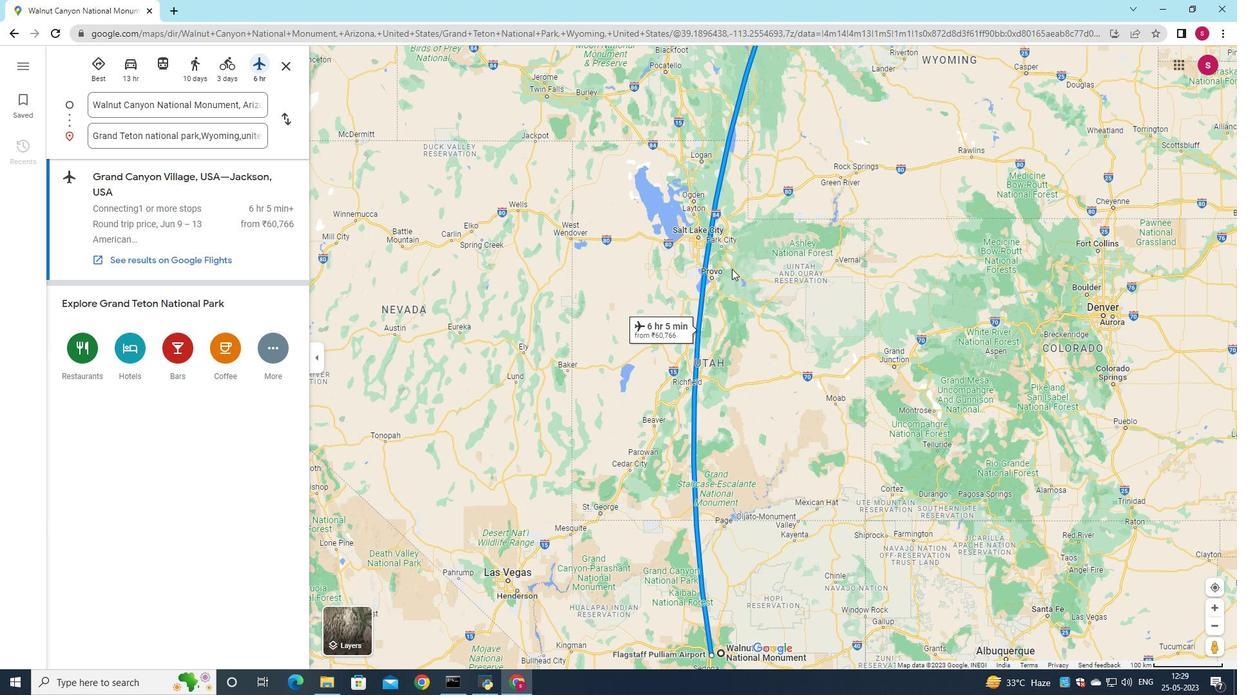 
Action: Mouse scrolled (742, 251) with delta (0, 0)
Screenshot: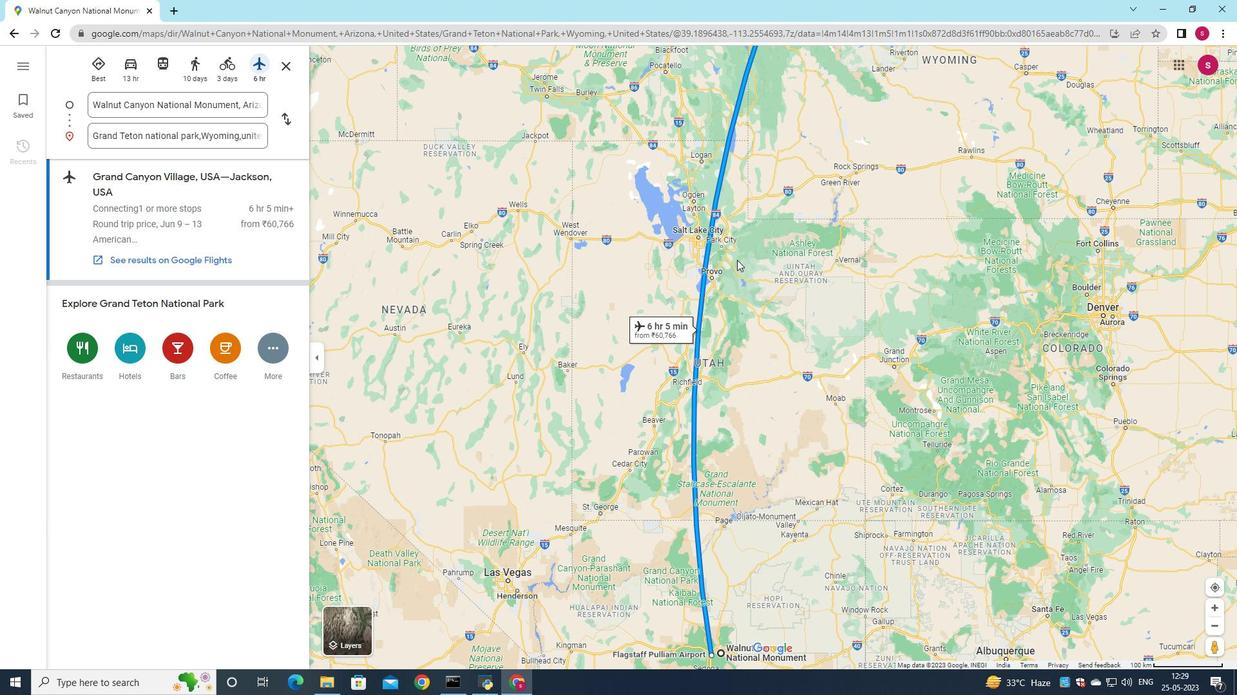 
Action: Mouse scrolled (742, 251) with delta (0, 0)
Screenshot: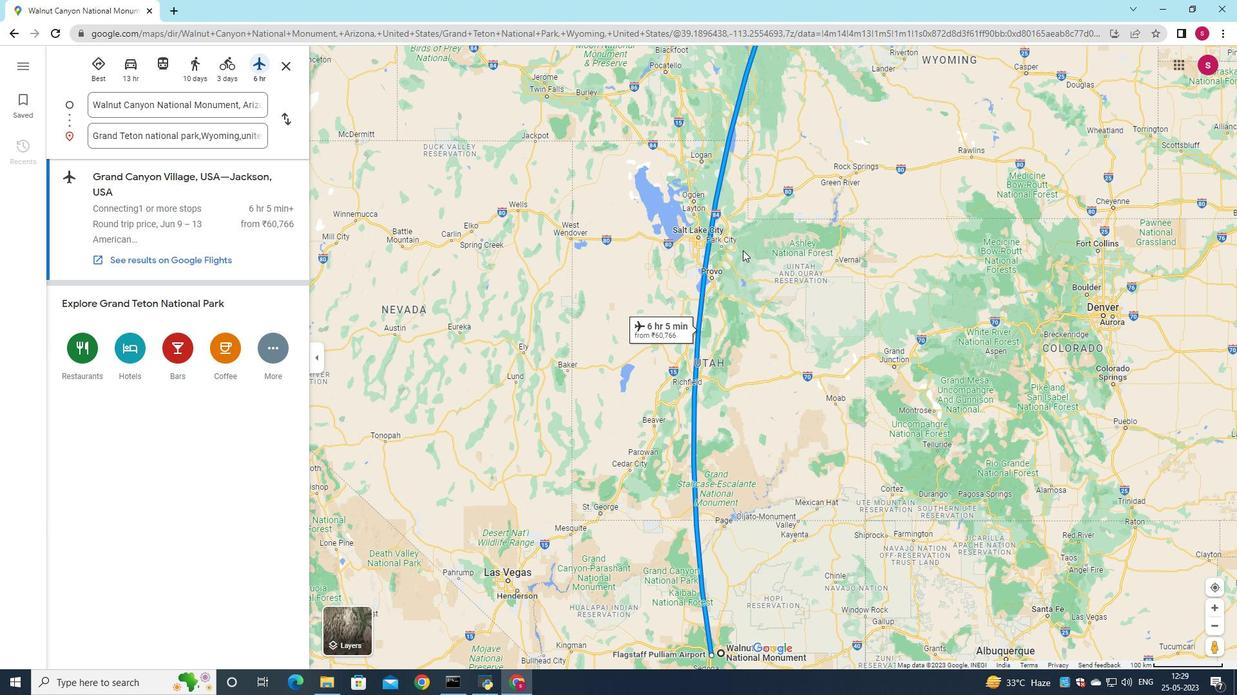 
Action: Mouse scrolled (742, 250) with delta (0, 0)
Screenshot: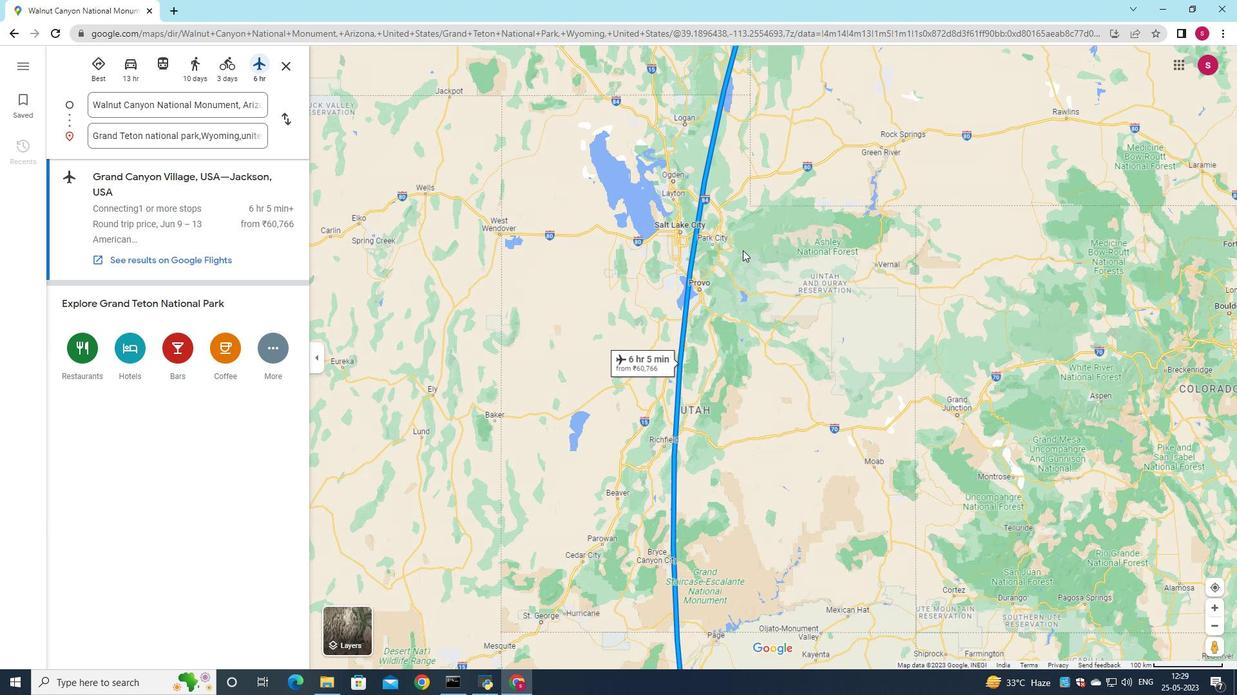 
Action: Mouse scrolled (742, 250) with delta (0, 0)
Screenshot: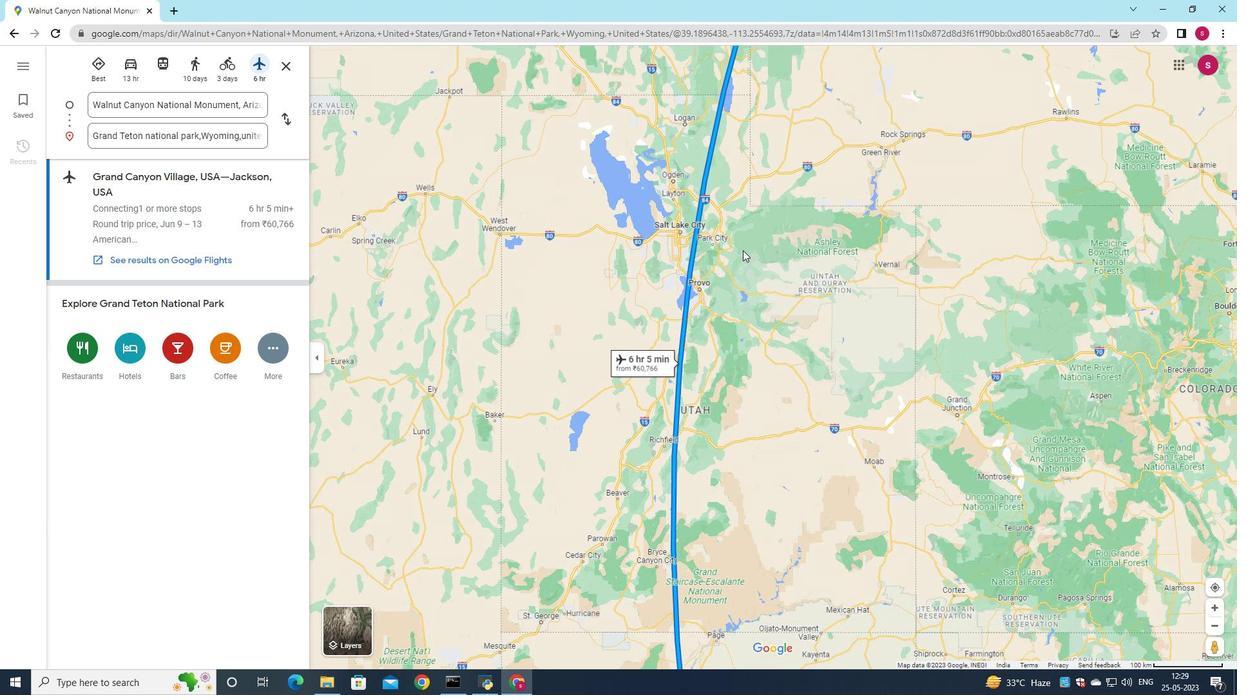 
Action: Mouse scrolled (742, 250) with delta (0, 0)
Screenshot: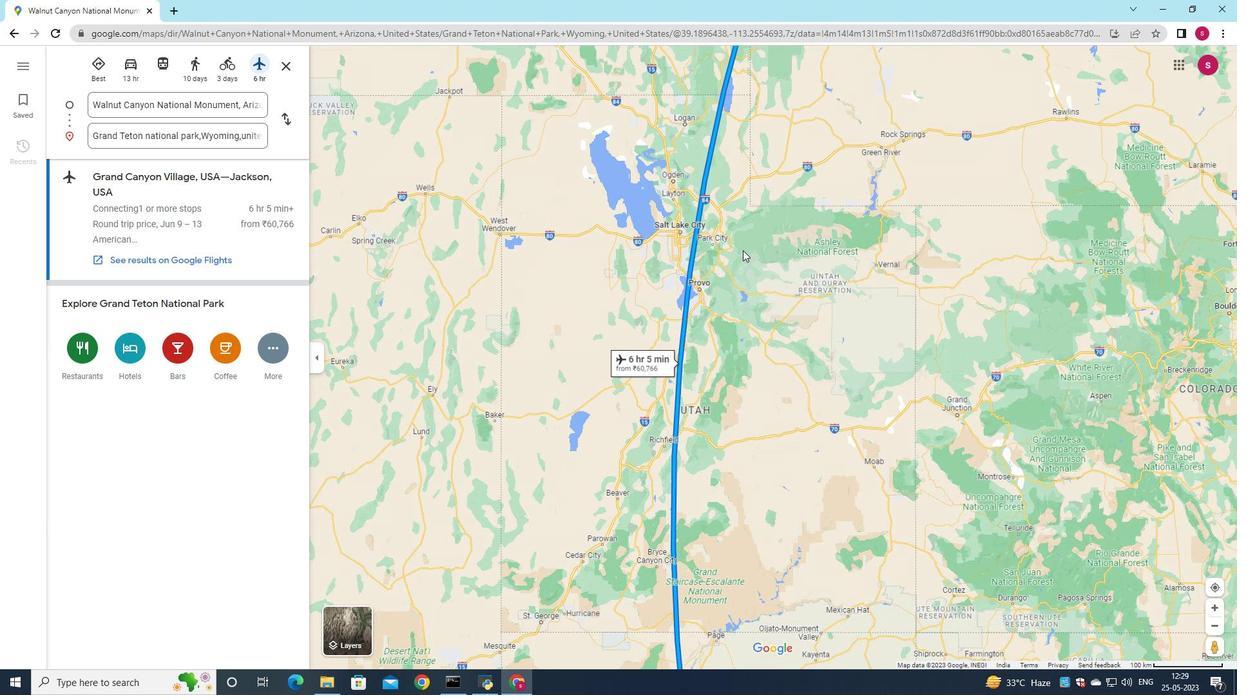 
Action: Mouse scrolled (742, 250) with delta (0, 0)
Screenshot: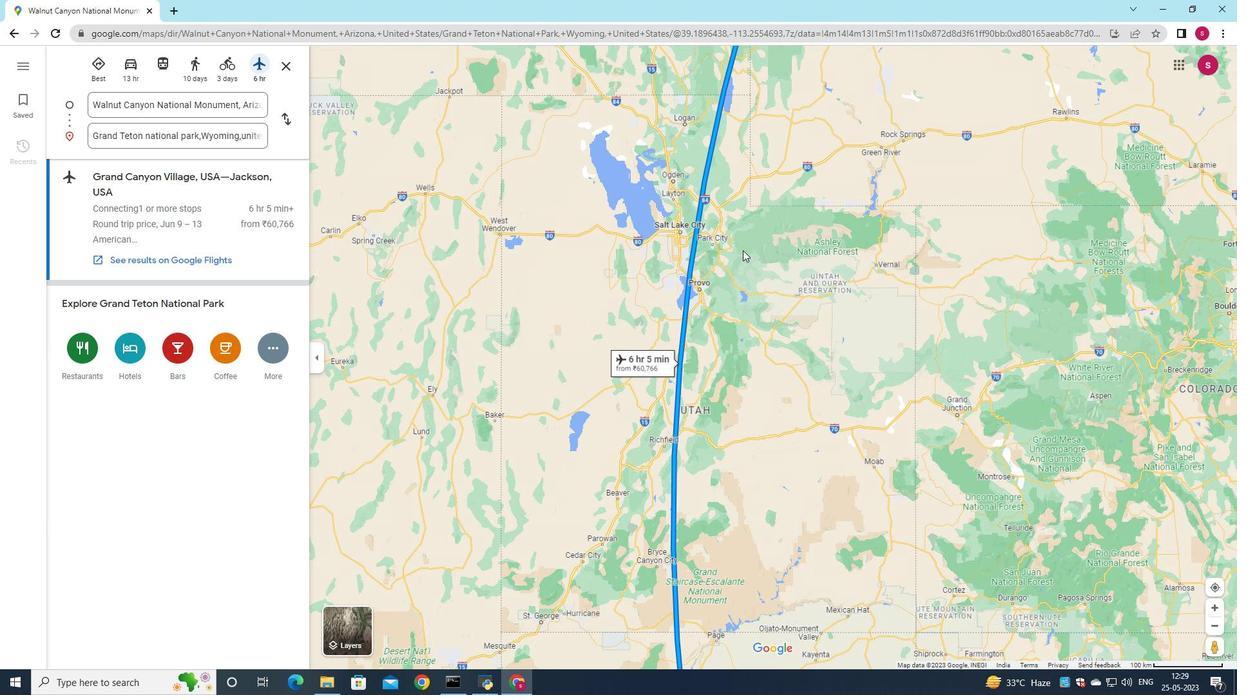 
Action: Mouse scrolled (742, 250) with delta (0, 0)
Screenshot: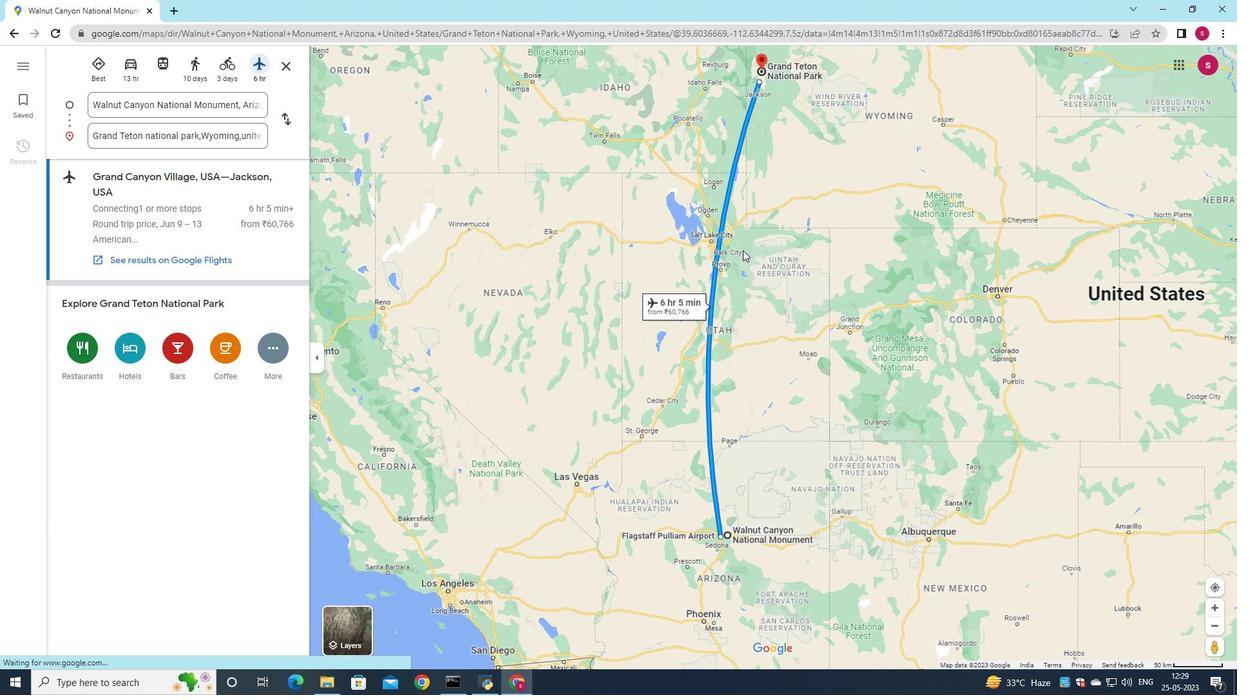 
Action: Mouse scrolled (742, 250) with delta (0, 0)
Screenshot: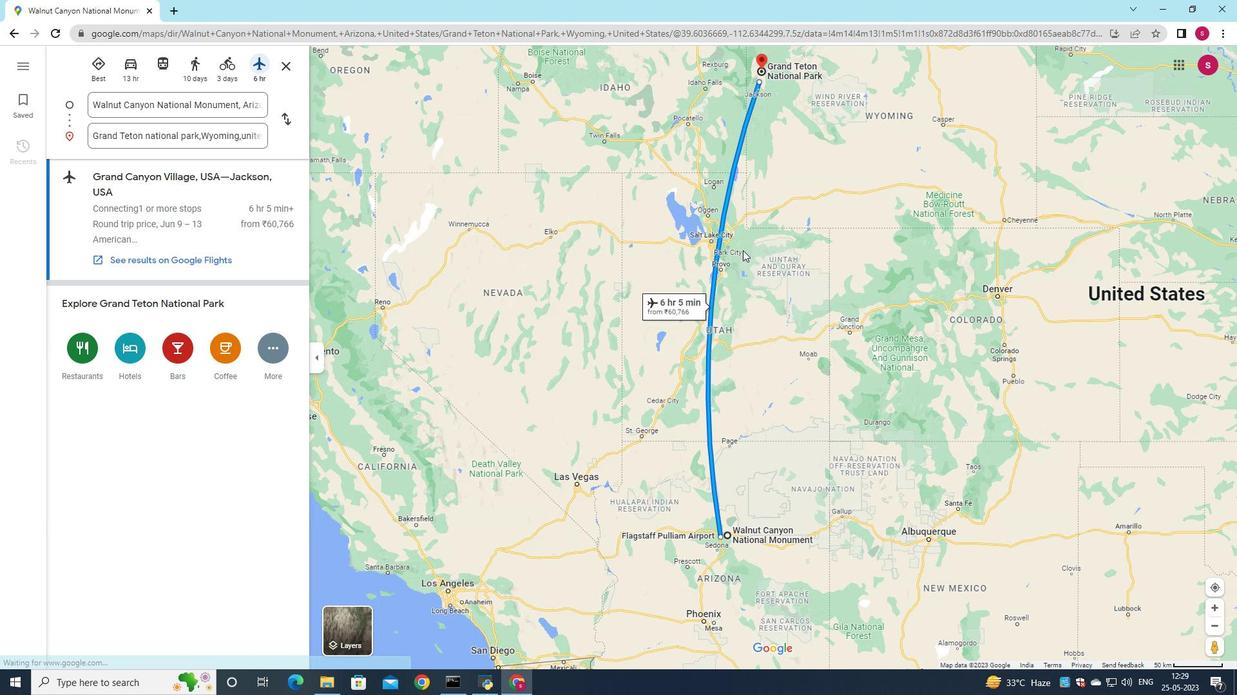 
Action: Mouse scrolled (742, 250) with delta (0, 0)
Screenshot: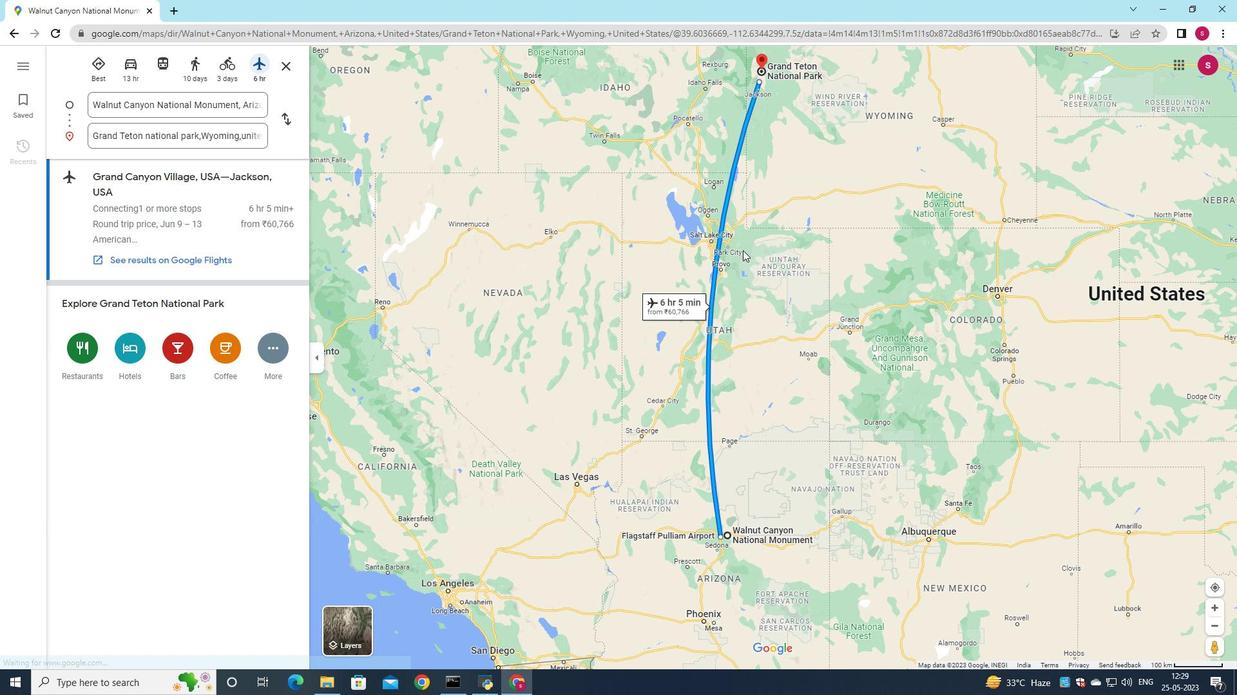 
Action: Mouse scrolled (742, 250) with delta (0, 0)
Screenshot: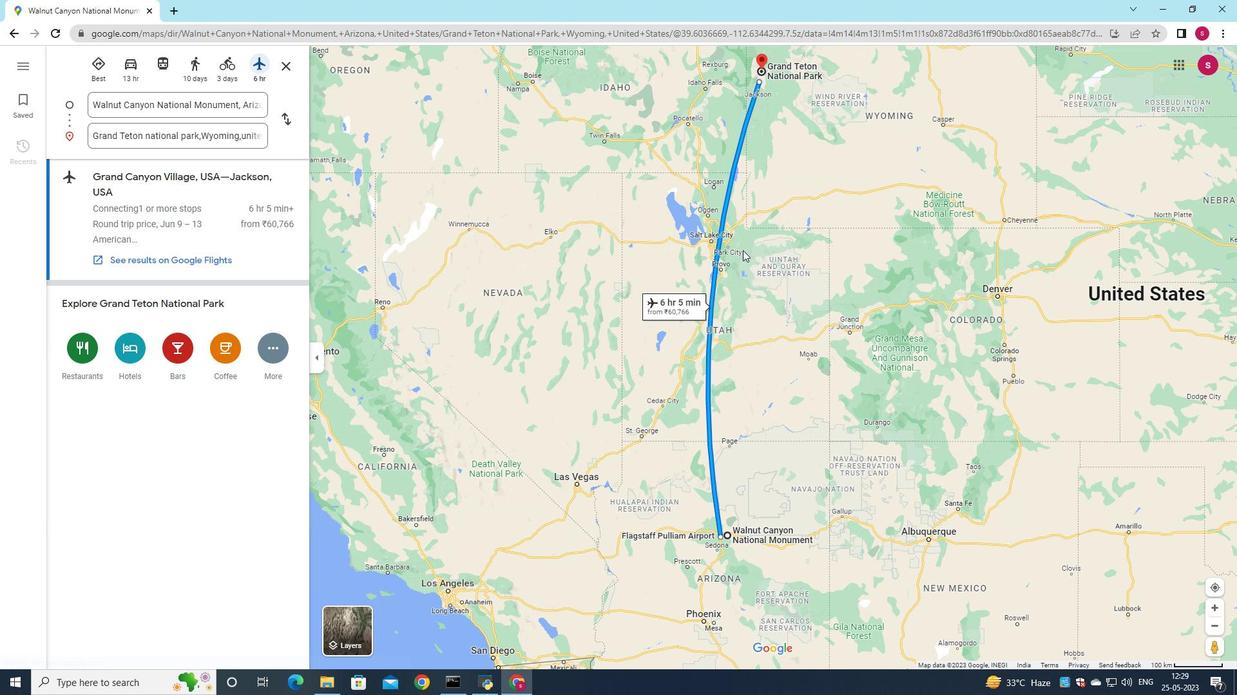 
Action: Mouse scrolled (742, 250) with delta (0, 0)
Screenshot: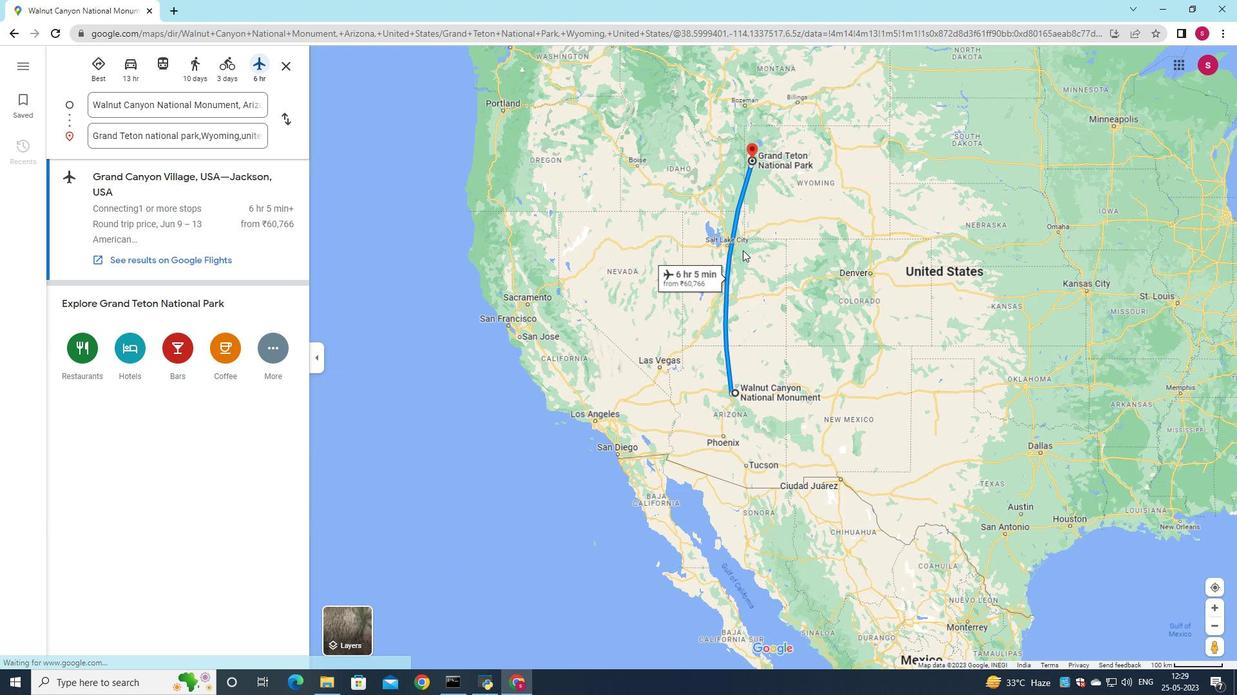 
Action: Mouse scrolled (742, 250) with delta (0, 0)
Screenshot: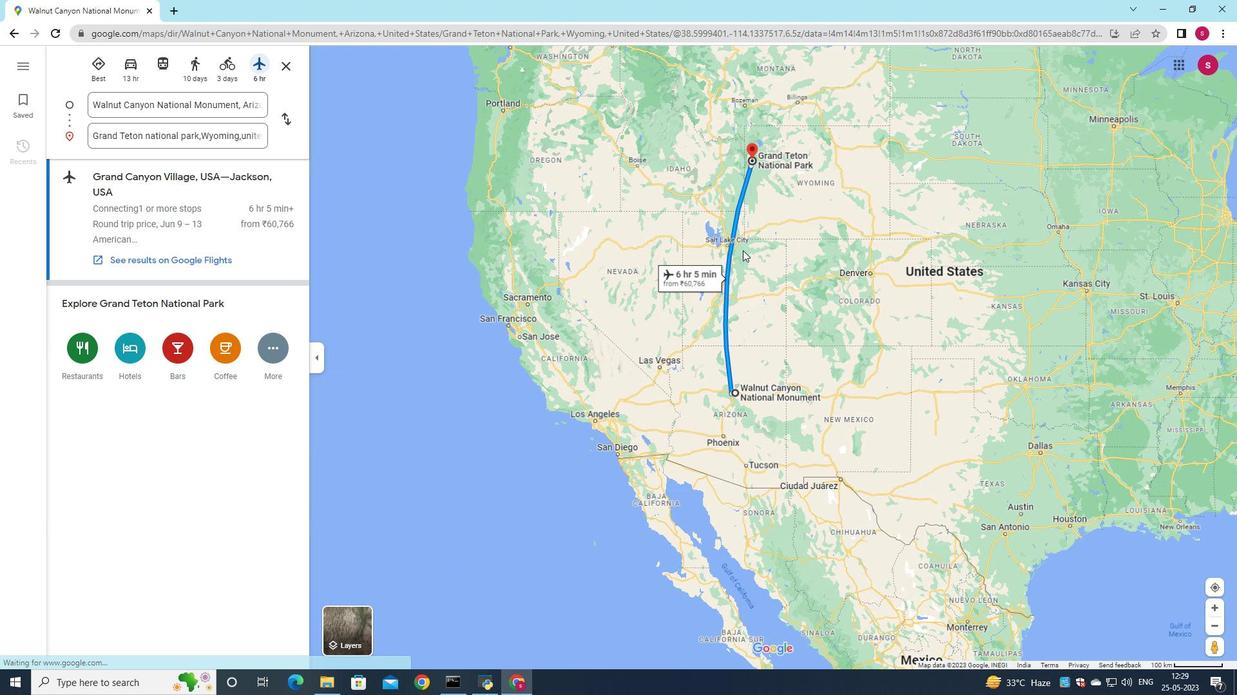 
Action: Mouse scrolled (742, 250) with delta (0, 0)
Screenshot: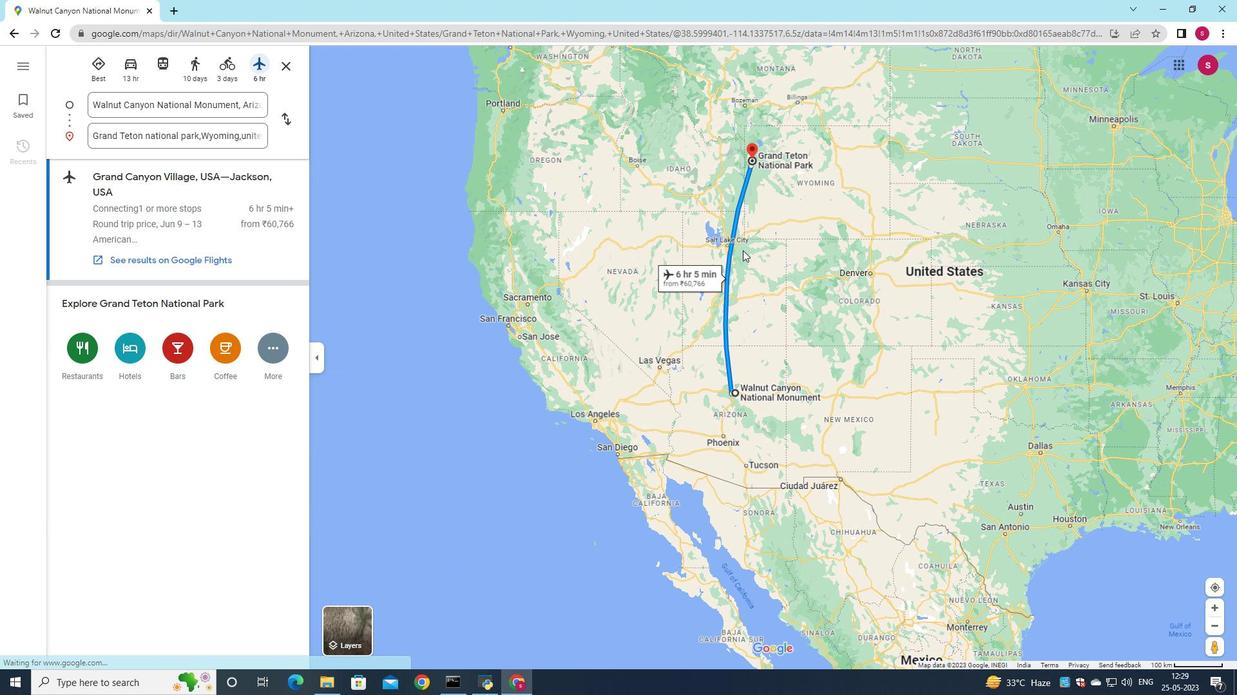 
Action: Mouse scrolled (742, 250) with delta (0, 0)
Screenshot: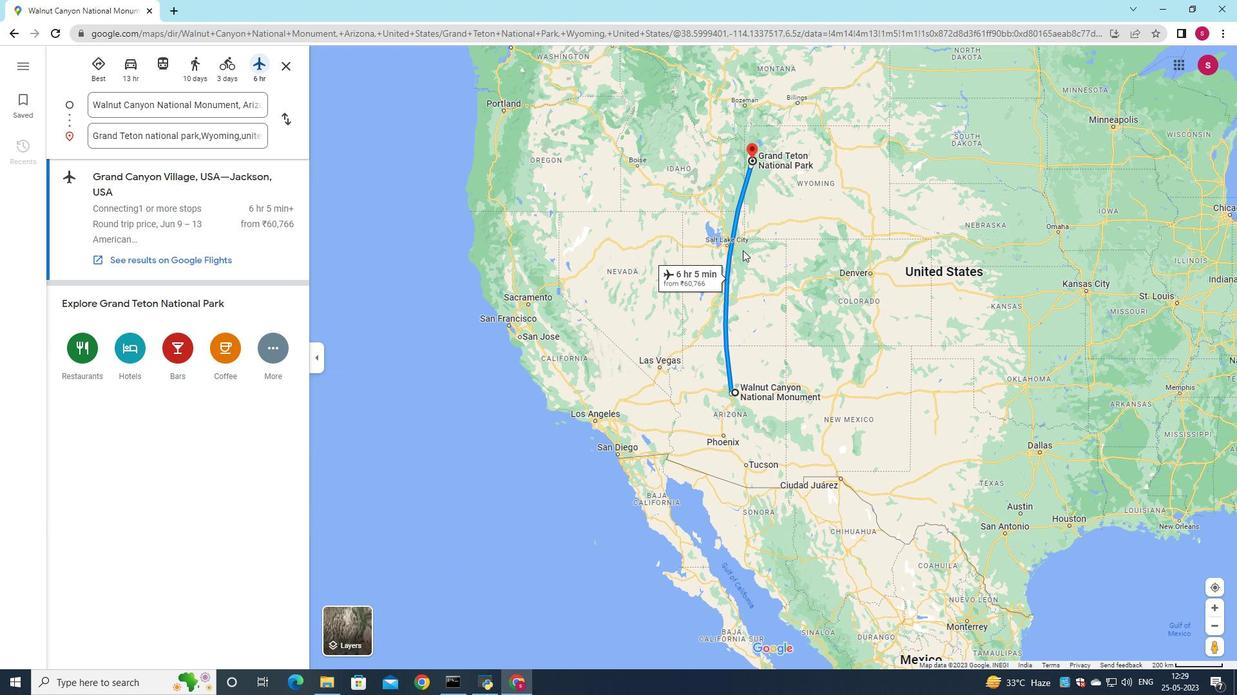 
Action: Mouse moved to (616, 300)
Screenshot: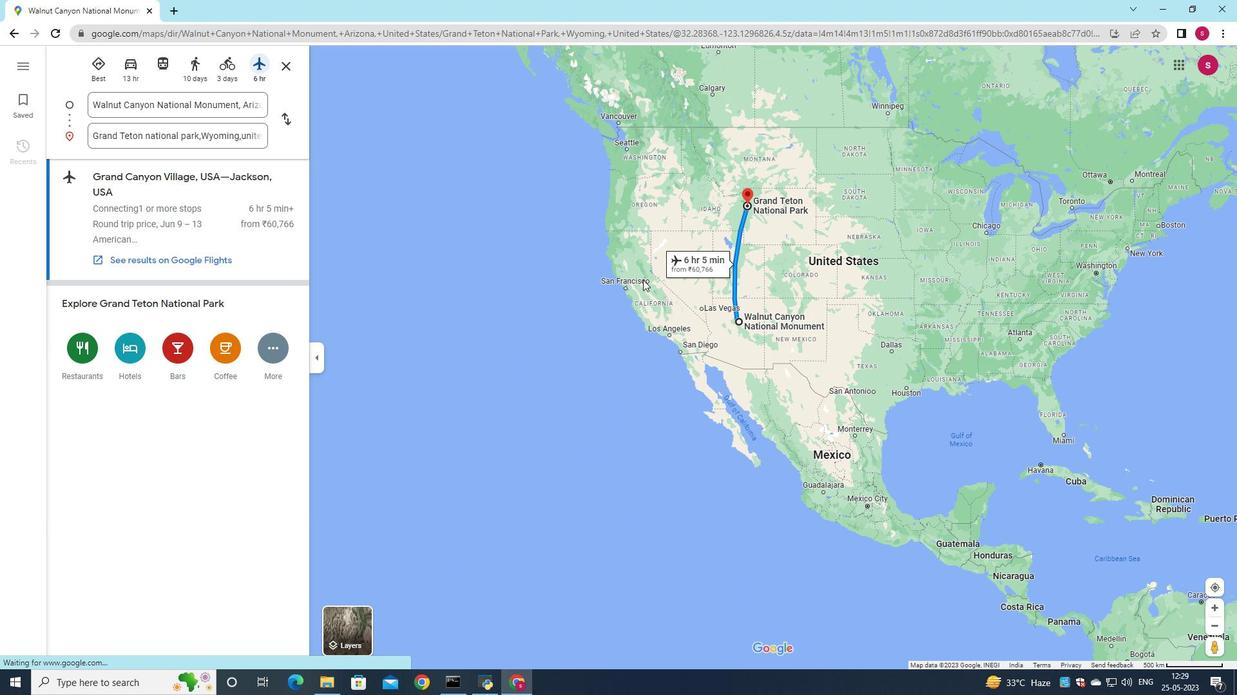 
